 Task: Establish relationship between franchise and franchisee object.
Action: Mouse moved to (1065, 93)
Screenshot: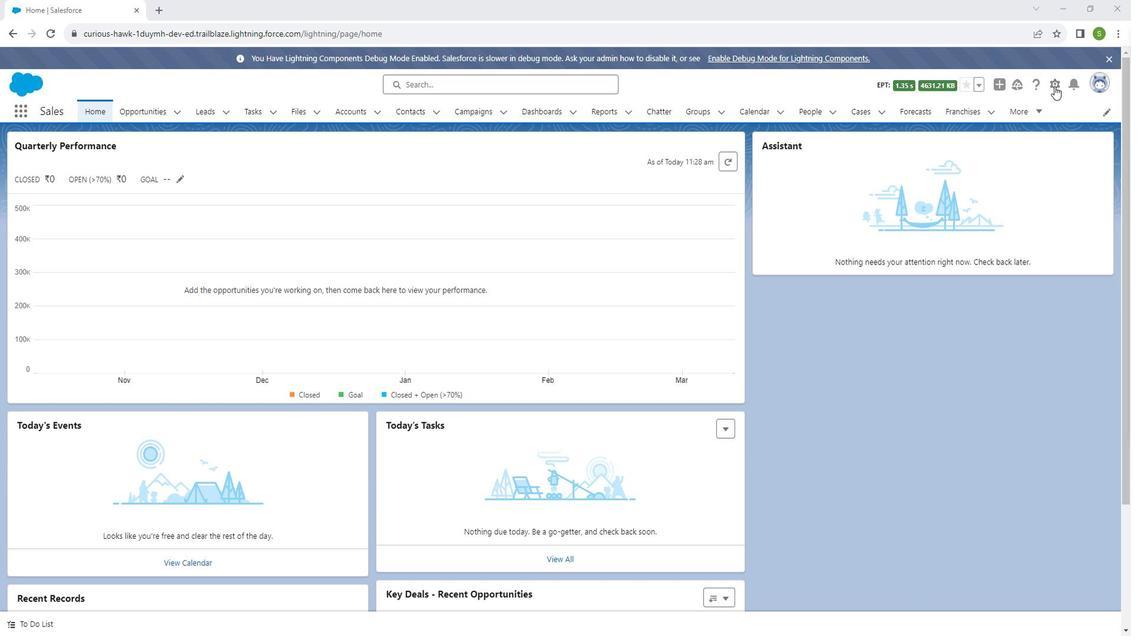 
Action: Mouse pressed left at (1065, 93)
Screenshot: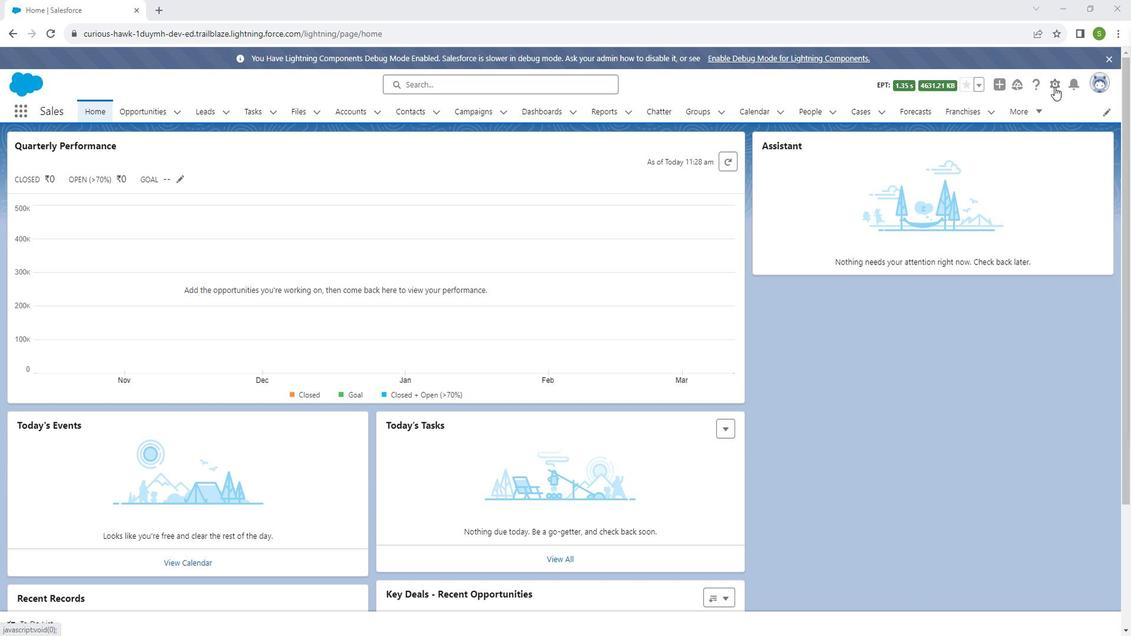 
Action: Mouse moved to (1026, 126)
Screenshot: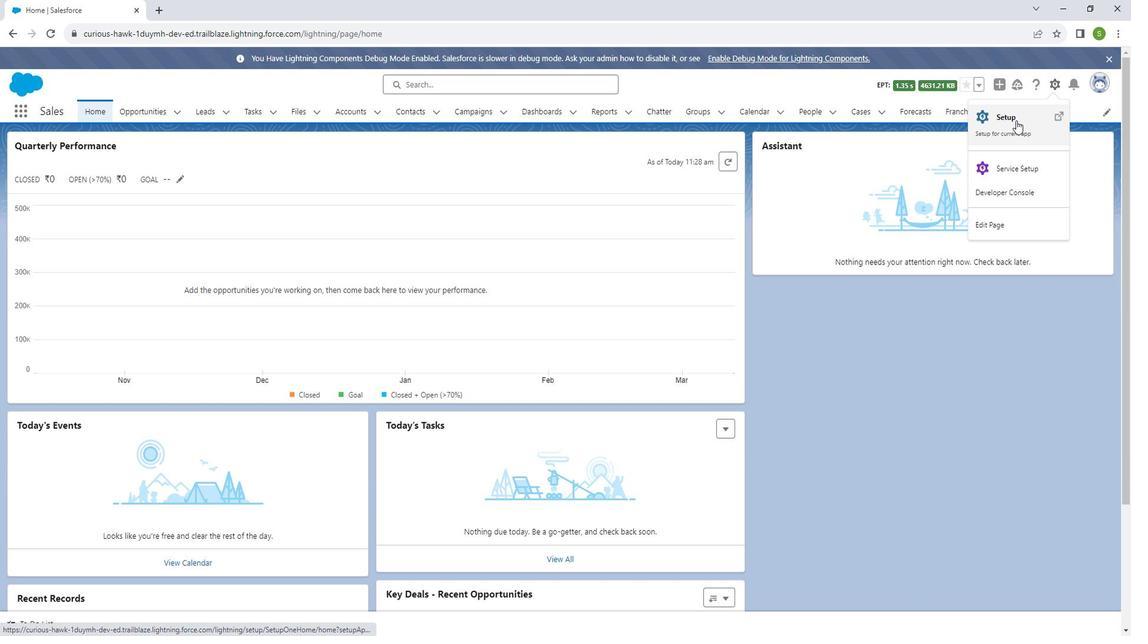 
Action: Mouse pressed left at (1026, 126)
Screenshot: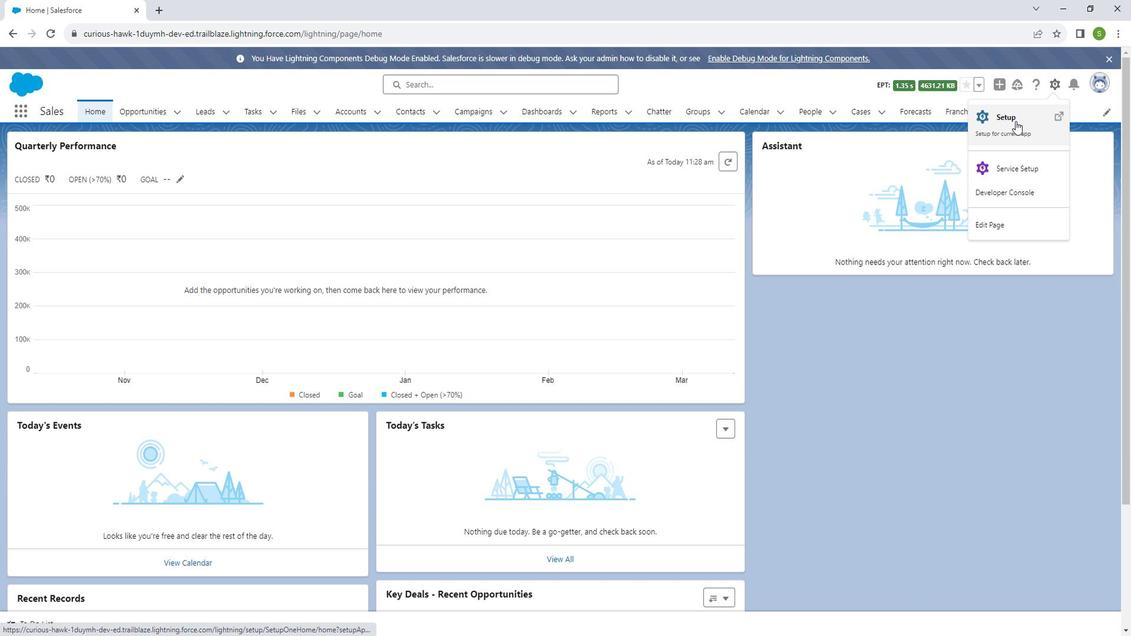 
Action: Mouse moved to (172, 115)
Screenshot: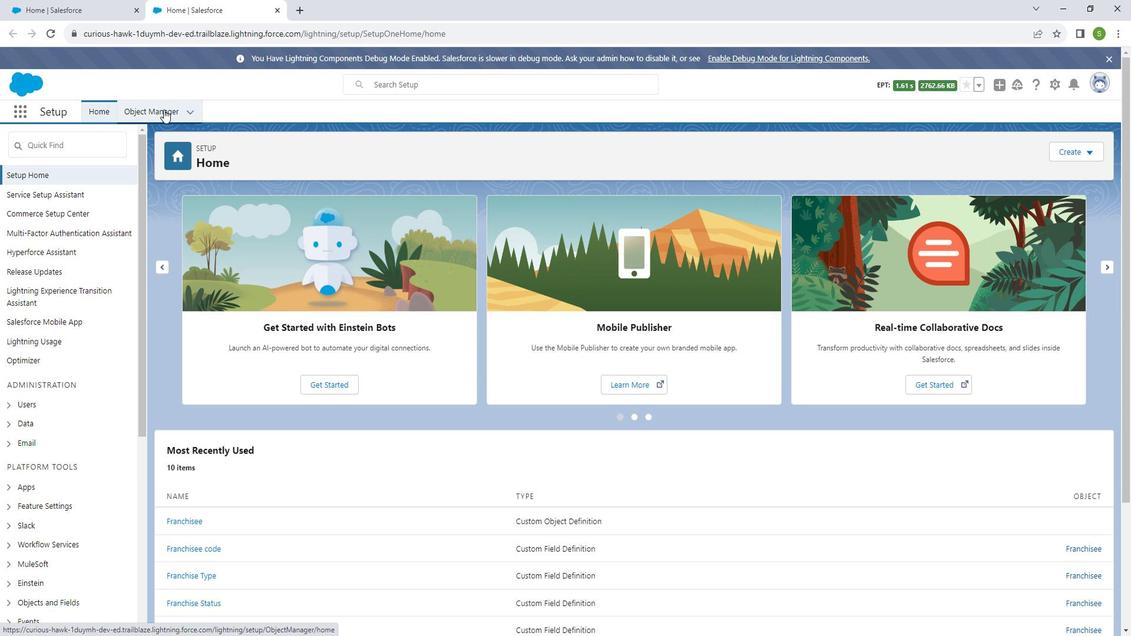 
Action: Mouse pressed left at (172, 115)
Screenshot: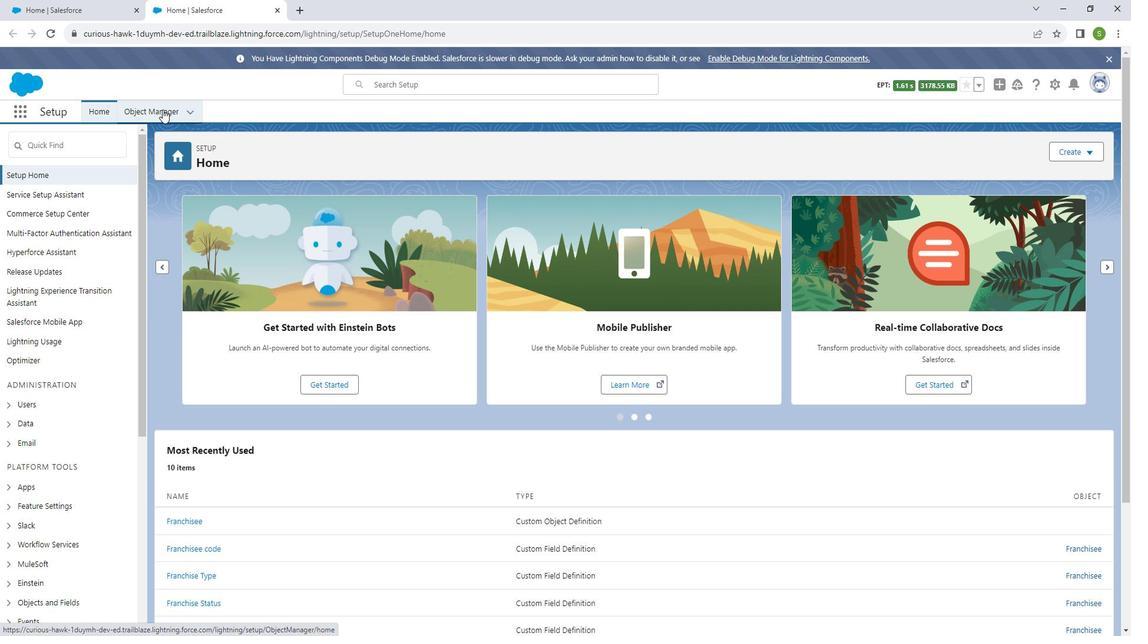 
Action: Mouse moved to (934, 159)
Screenshot: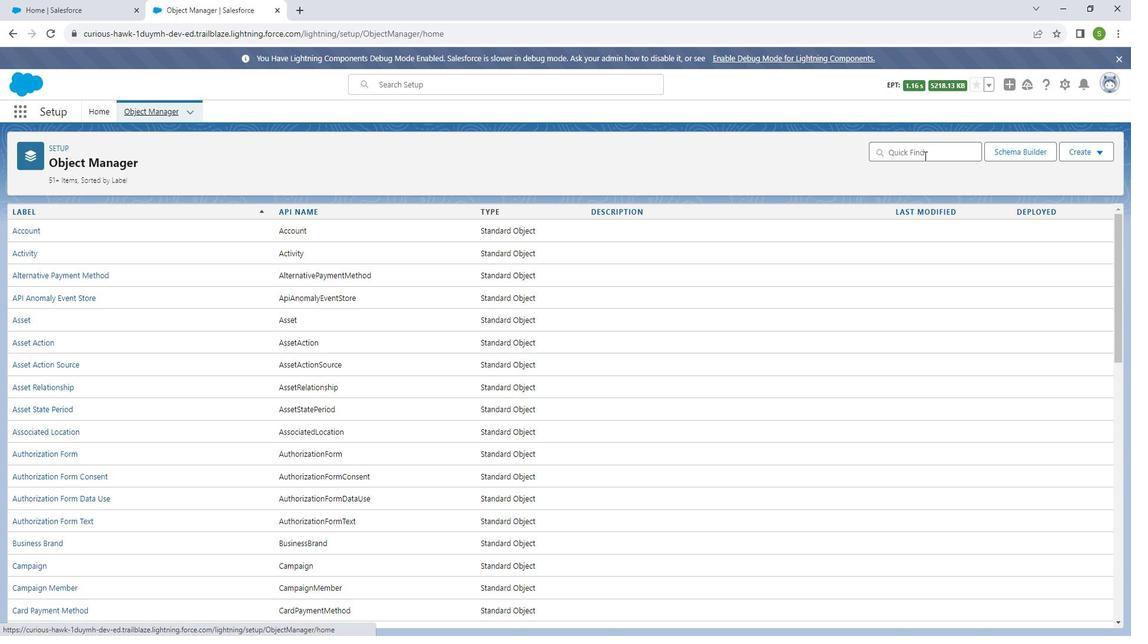 
Action: Mouse pressed left at (934, 159)
Screenshot: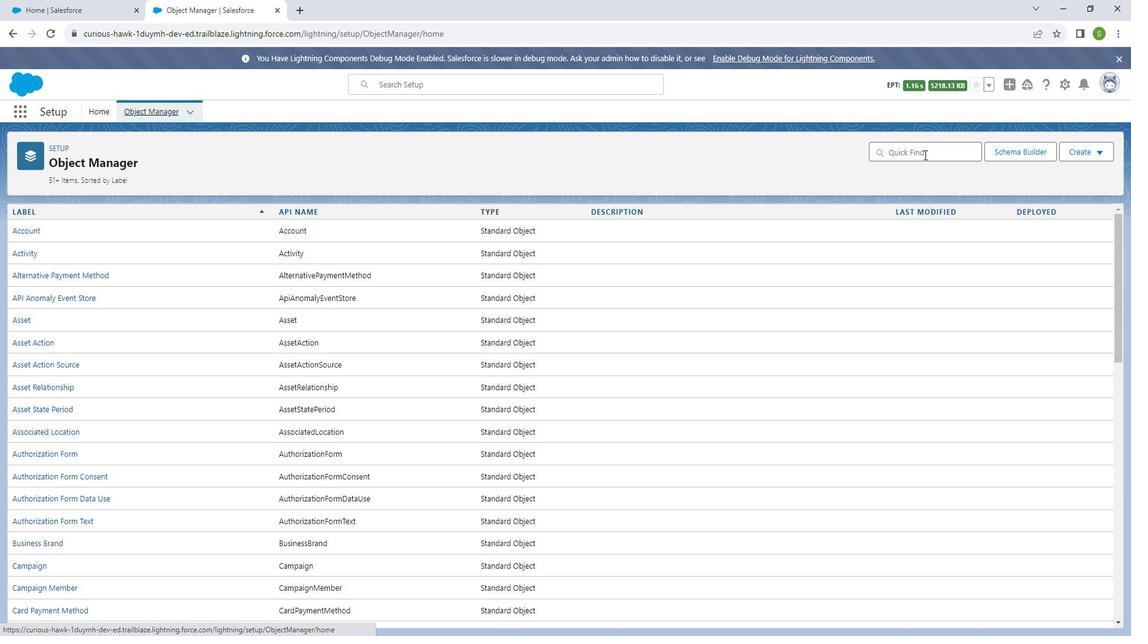 
Action: Mouse moved to (823, 193)
Screenshot: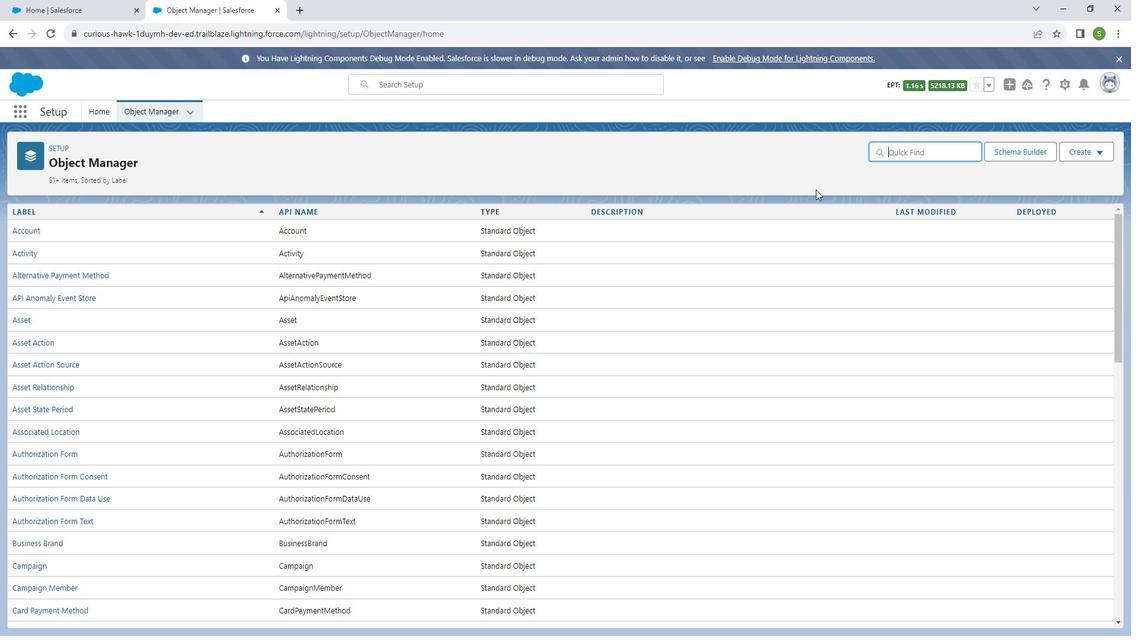 
Action: Key pressed f
Screenshot: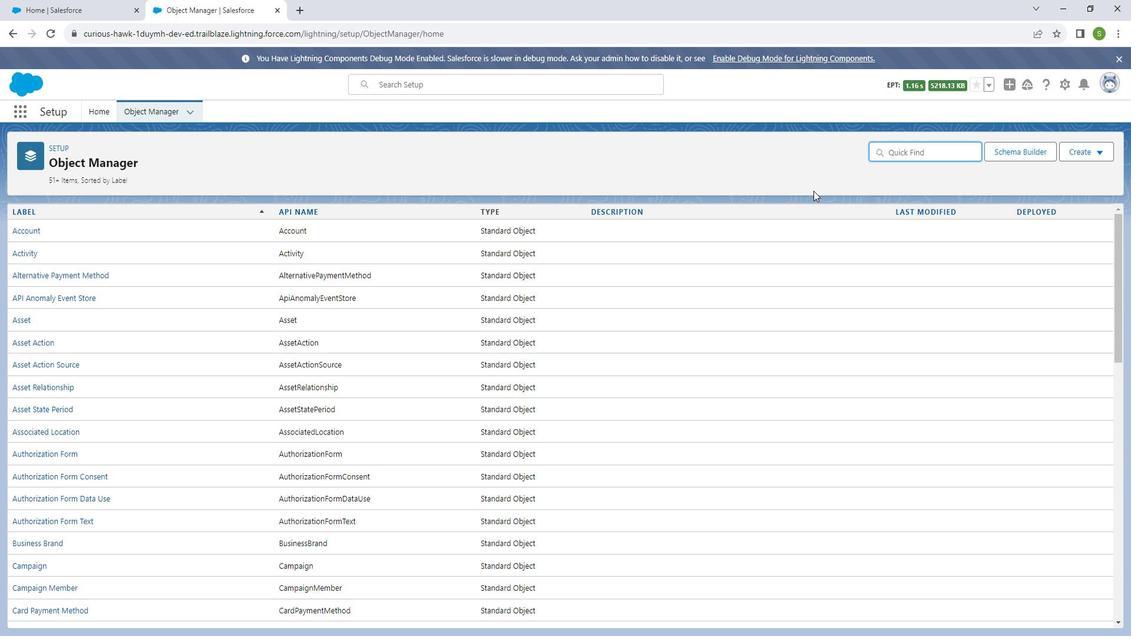 
Action: Mouse moved to (823, 194)
Screenshot: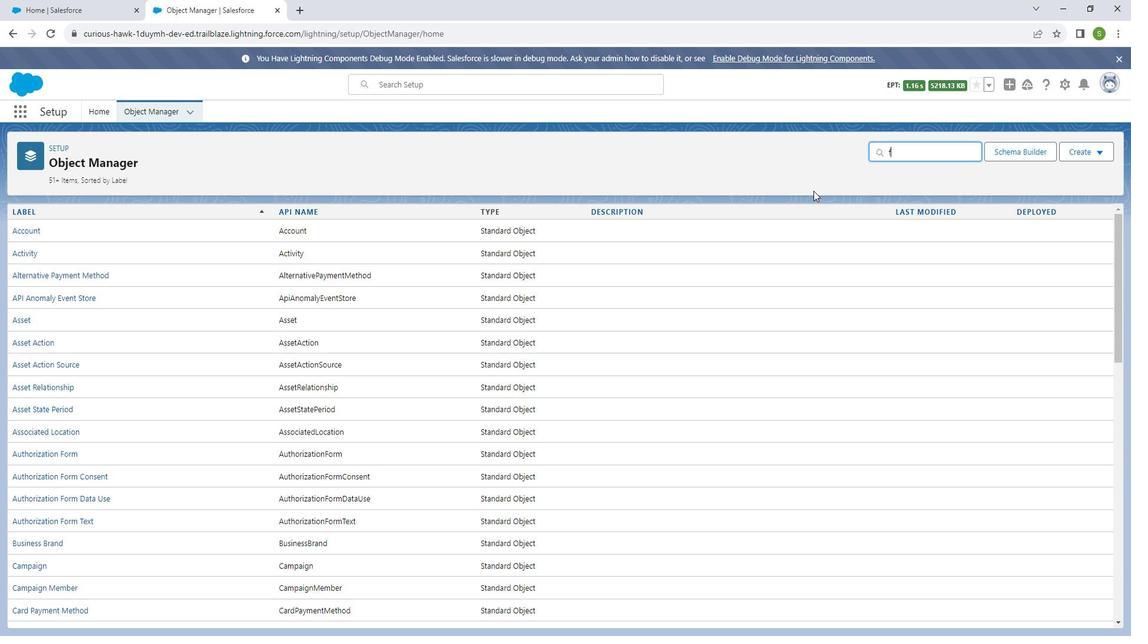 
Action: Key pressed ranchisee
Screenshot: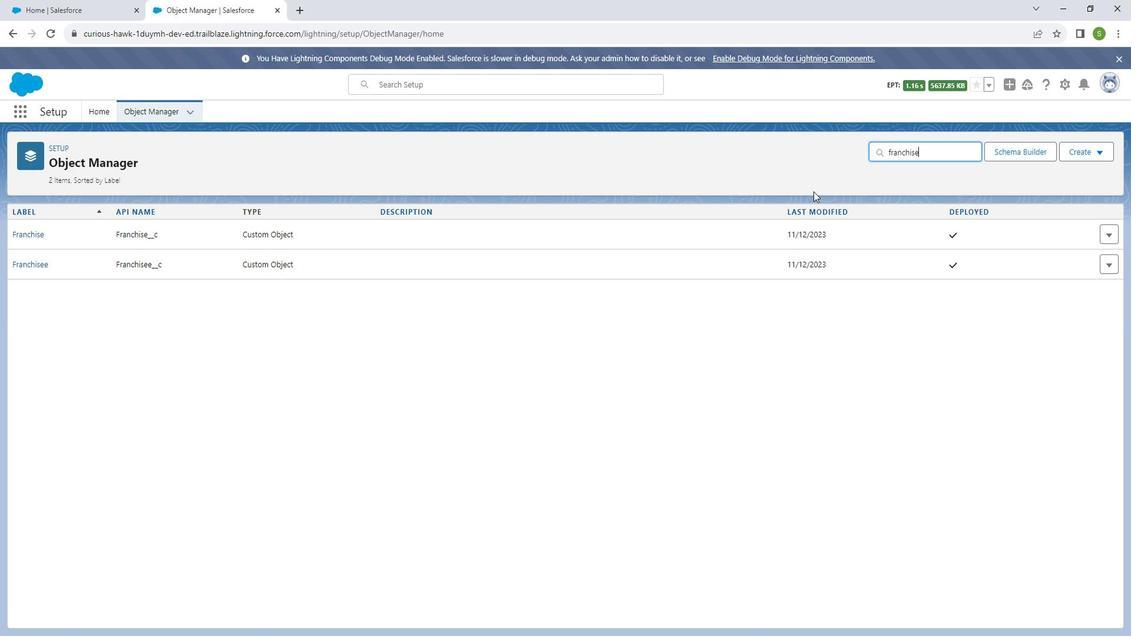 
Action: Mouse moved to (36, 232)
Screenshot: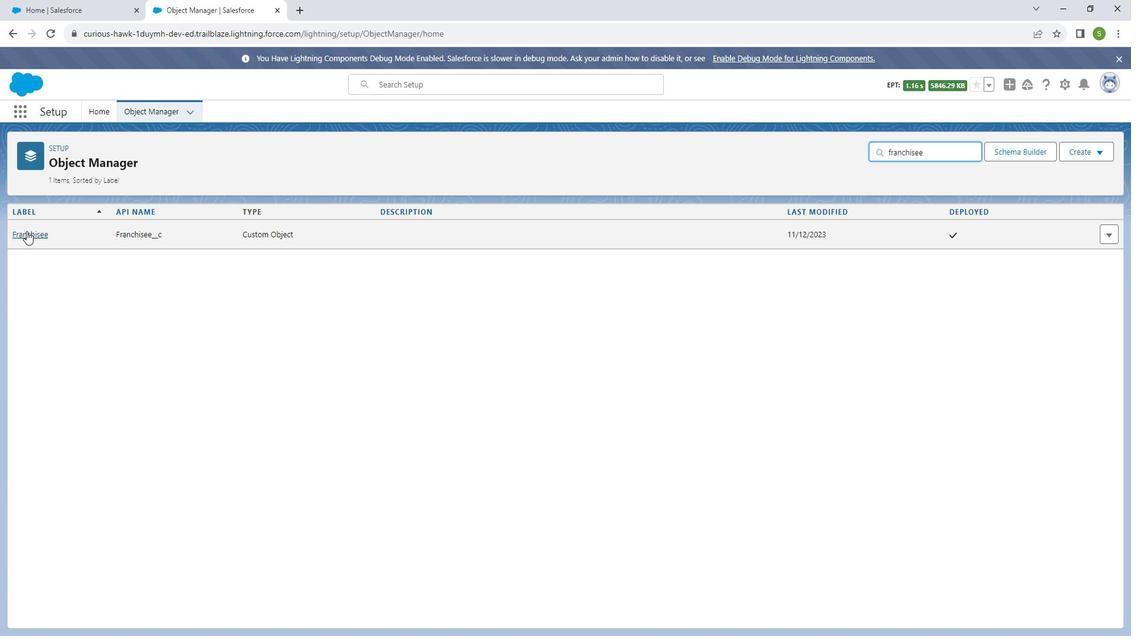 
Action: Mouse pressed left at (36, 232)
Screenshot: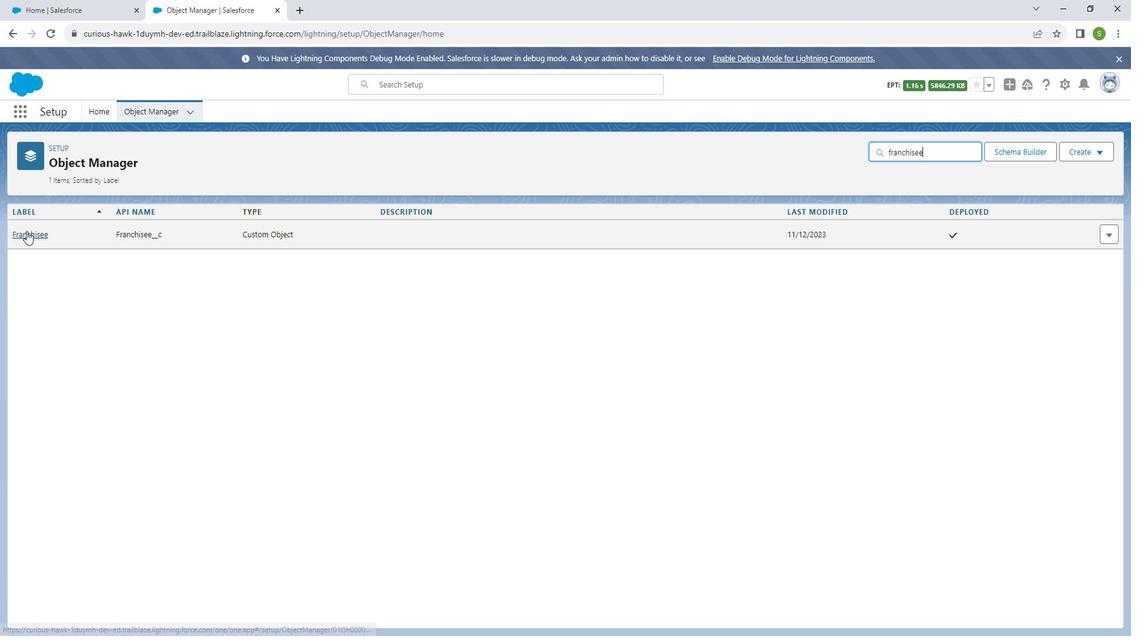 
Action: Mouse moved to (83, 235)
Screenshot: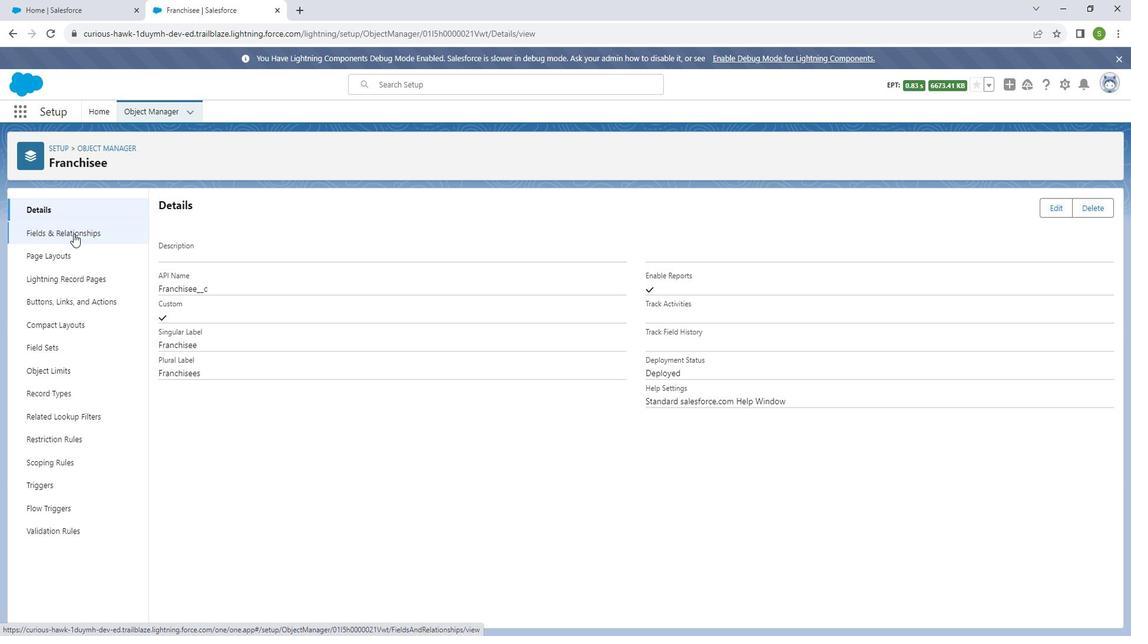 
Action: Mouse pressed left at (83, 235)
Screenshot: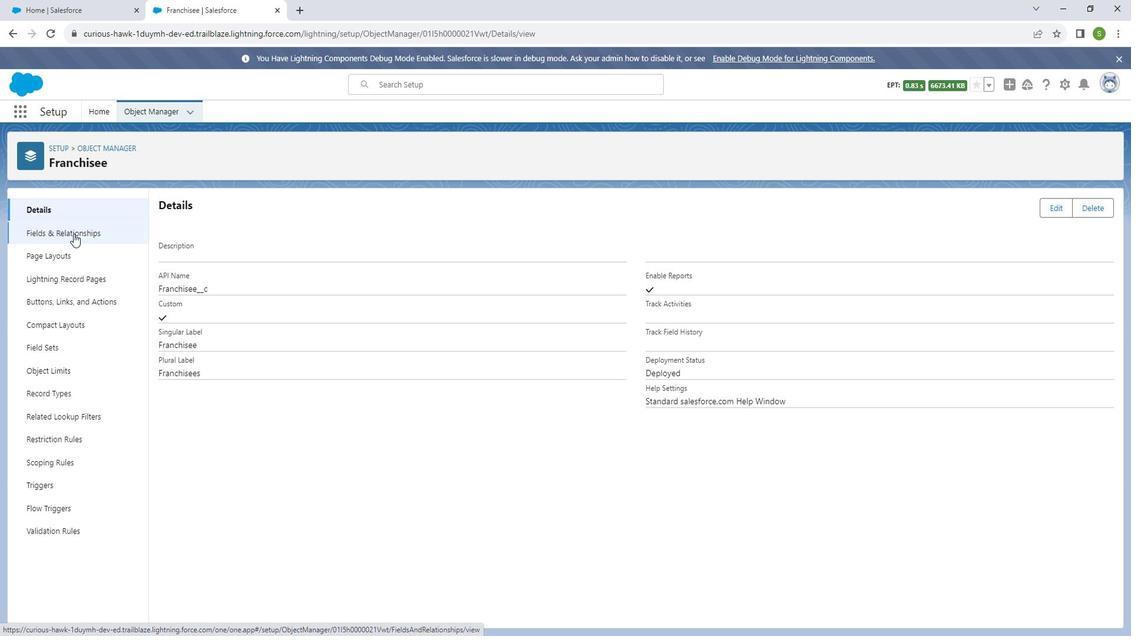 
Action: Mouse moved to (867, 212)
Screenshot: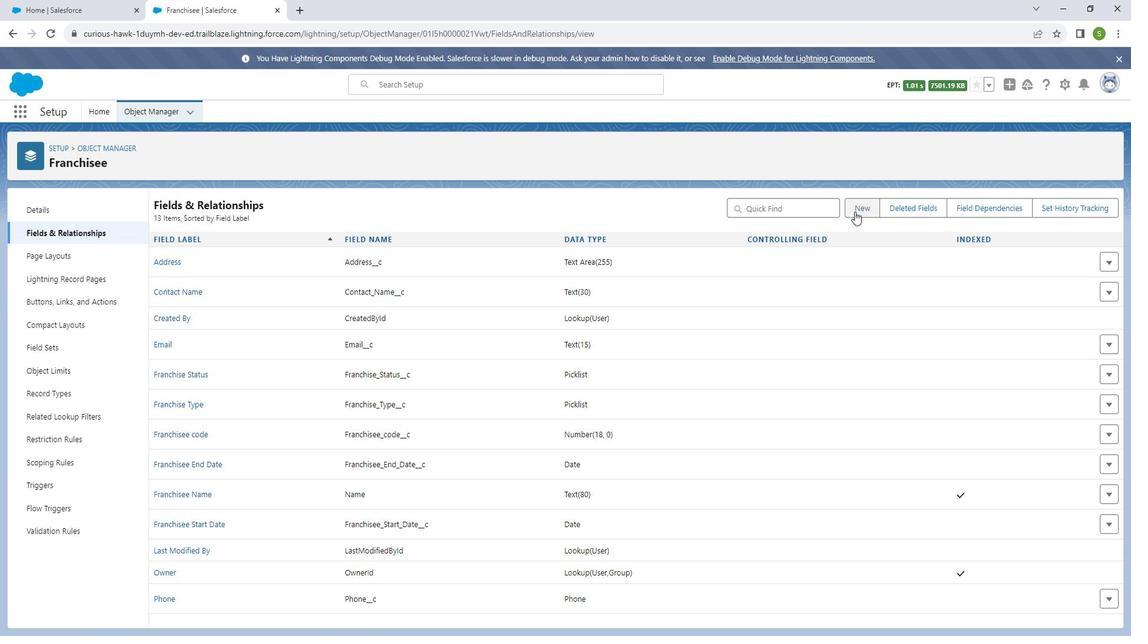 
Action: Mouse pressed left at (867, 212)
Screenshot: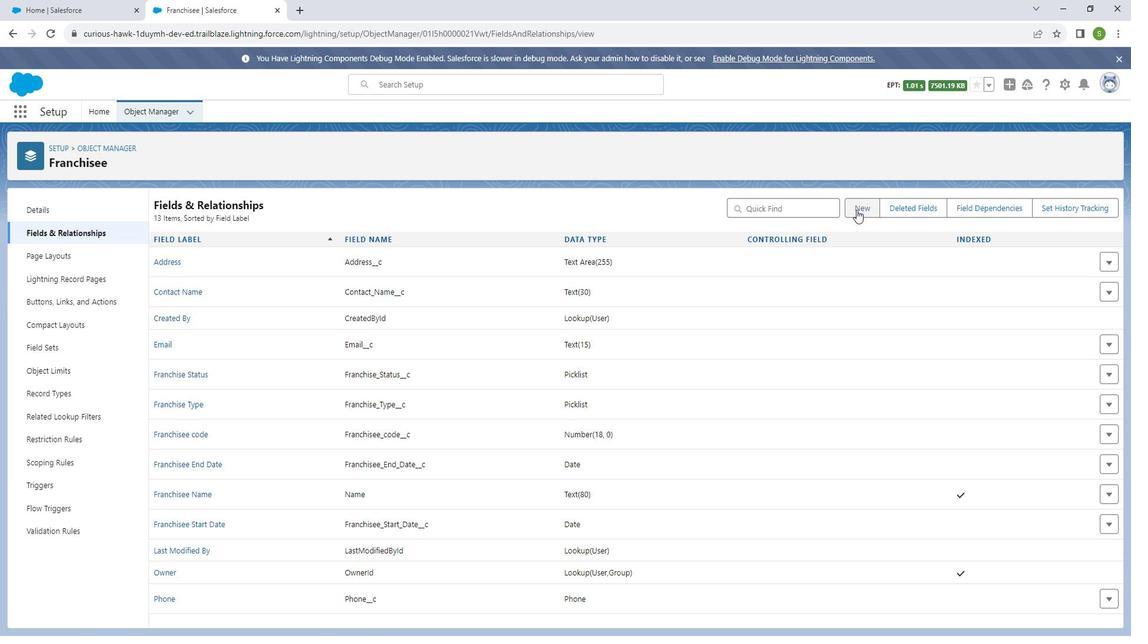 
Action: Mouse moved to (214, 423)
Screenshot: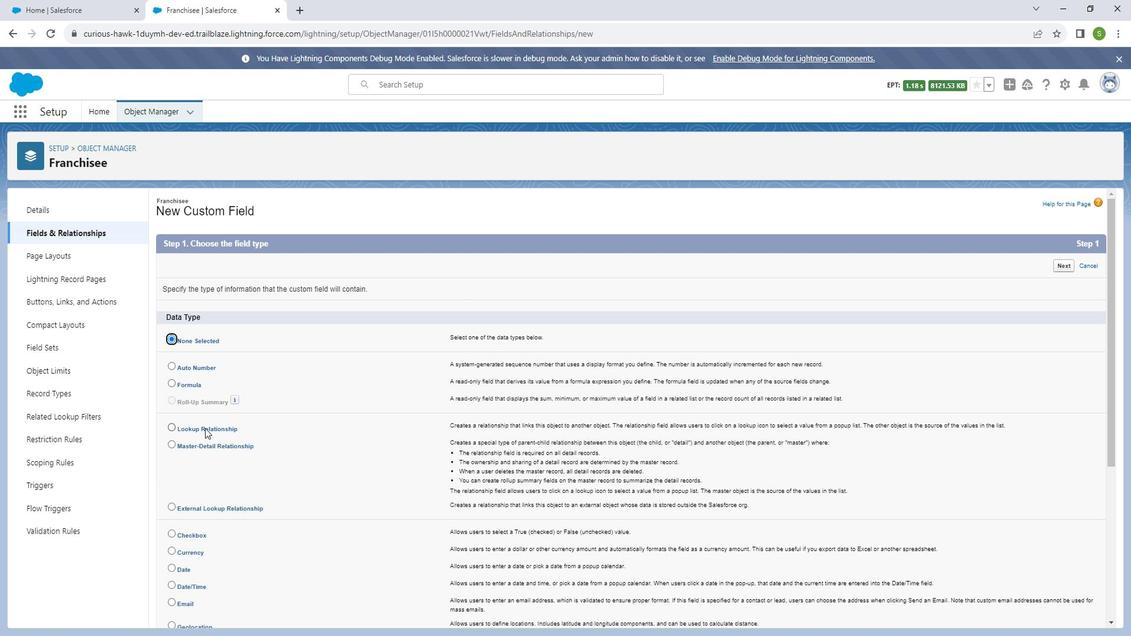 
Action: Mouse pressed left at (214, 423)
Screenshot: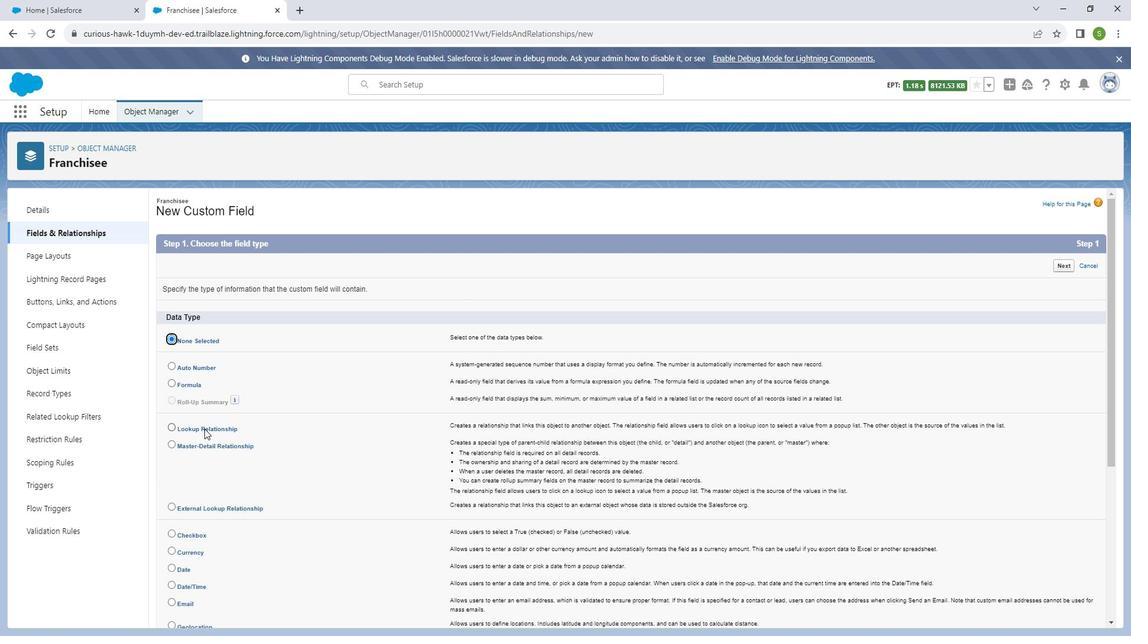 
Action: Mouse moved to (1075, 262)
Screenshot: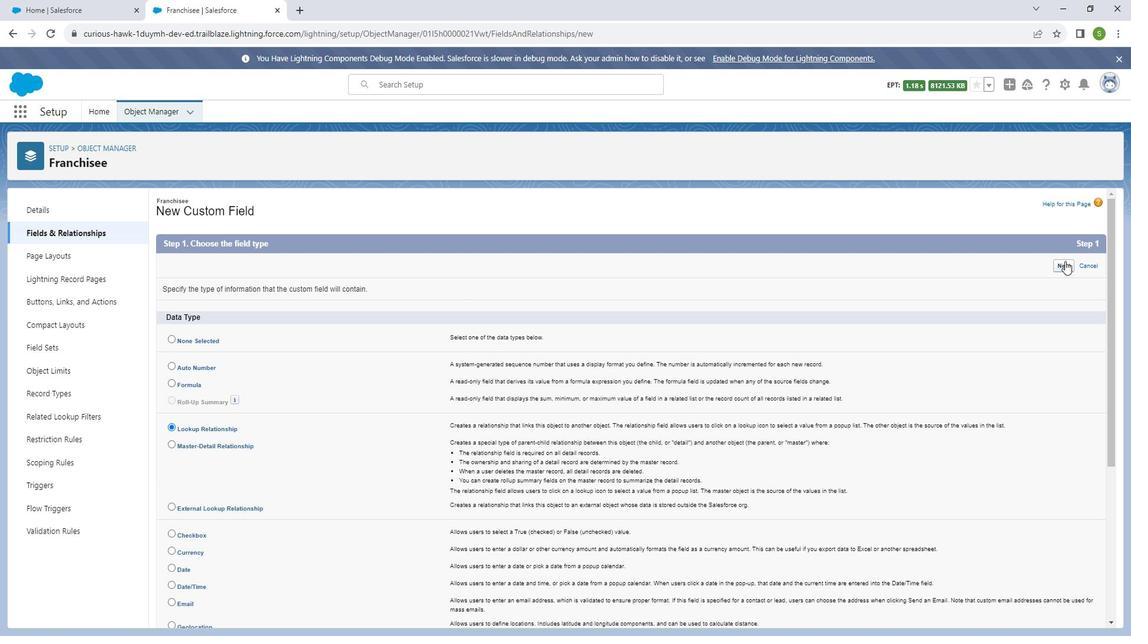 
Action: Mouse pressed left at (1075, 262)
Screenshot: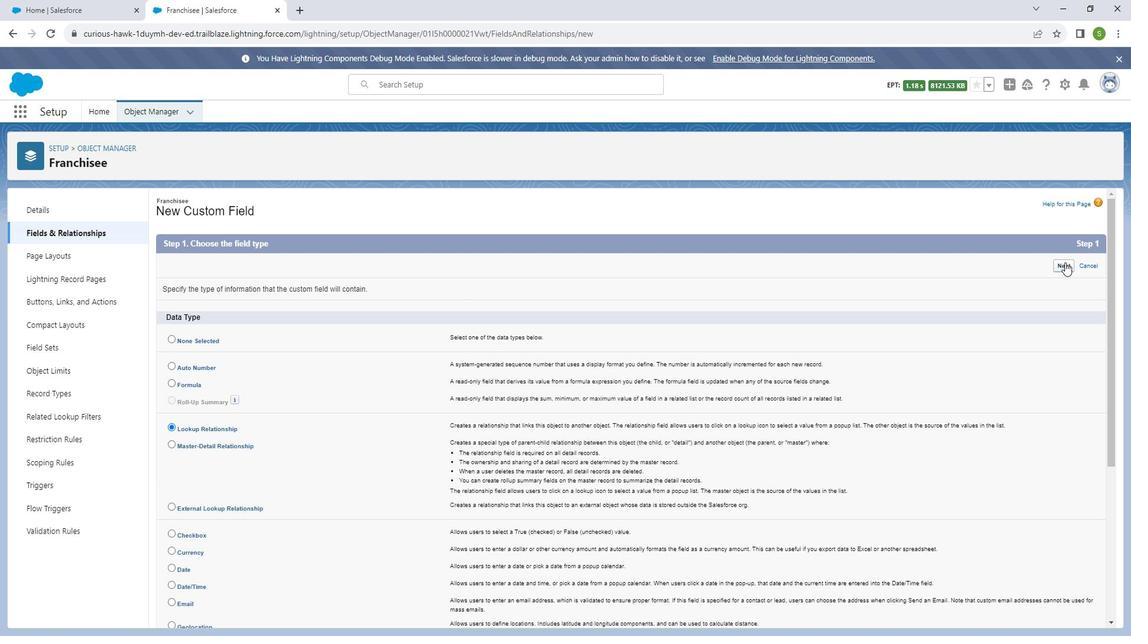 
Action: Mouse moved to (480, 308)
Screenshot: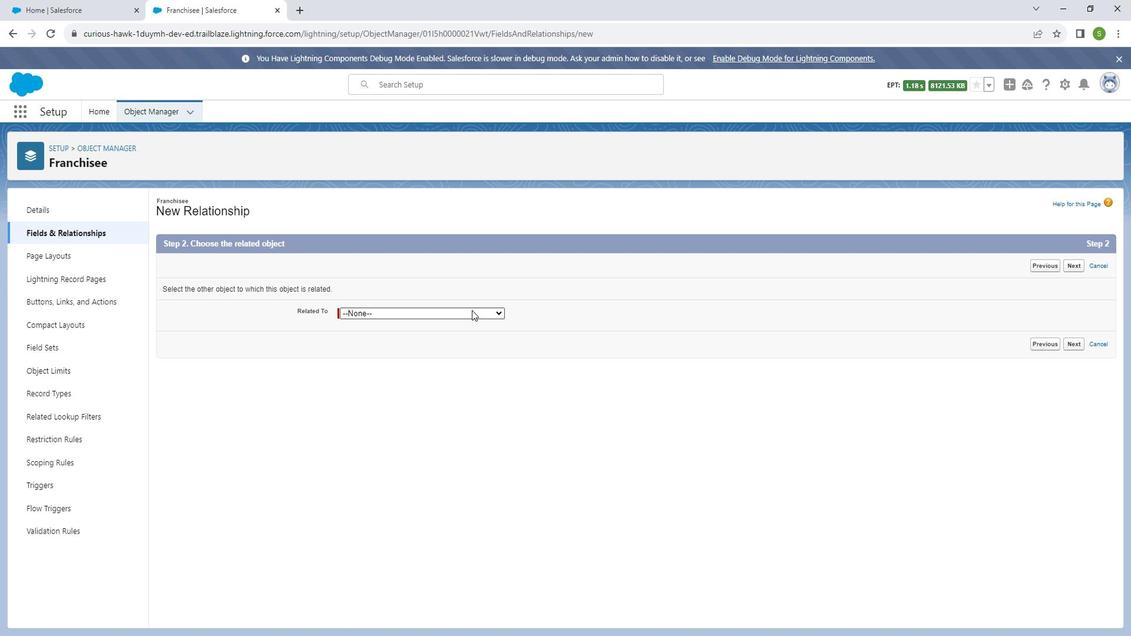 
Action: Mouse pressed left at (480, 308)
Screenshot: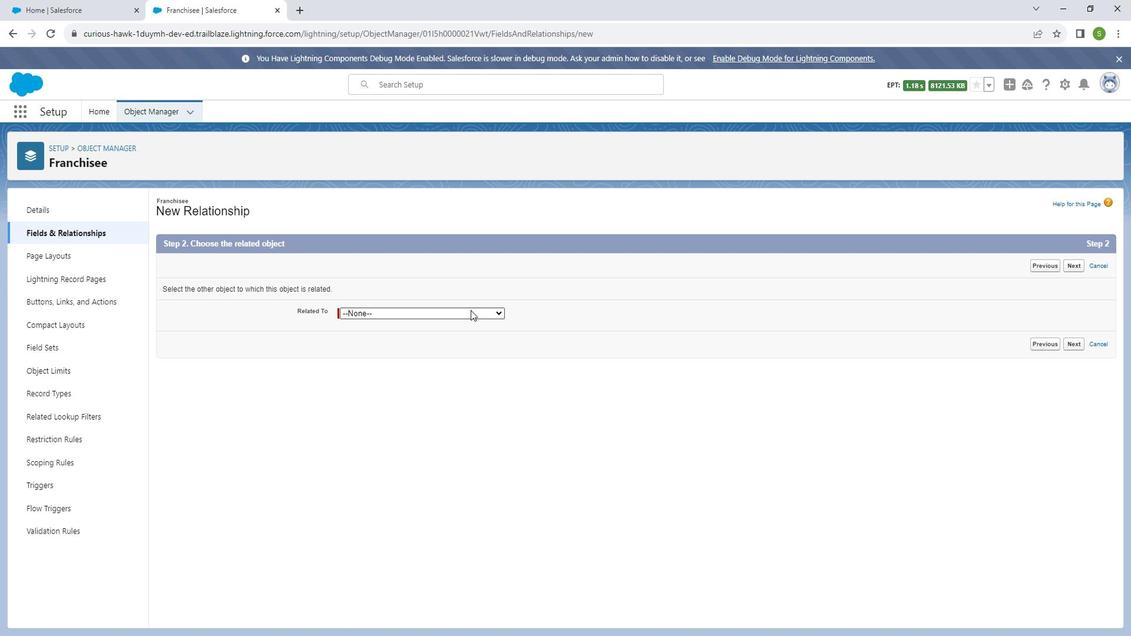 
Action: Mouse moved to (423, 495)
Screenshot: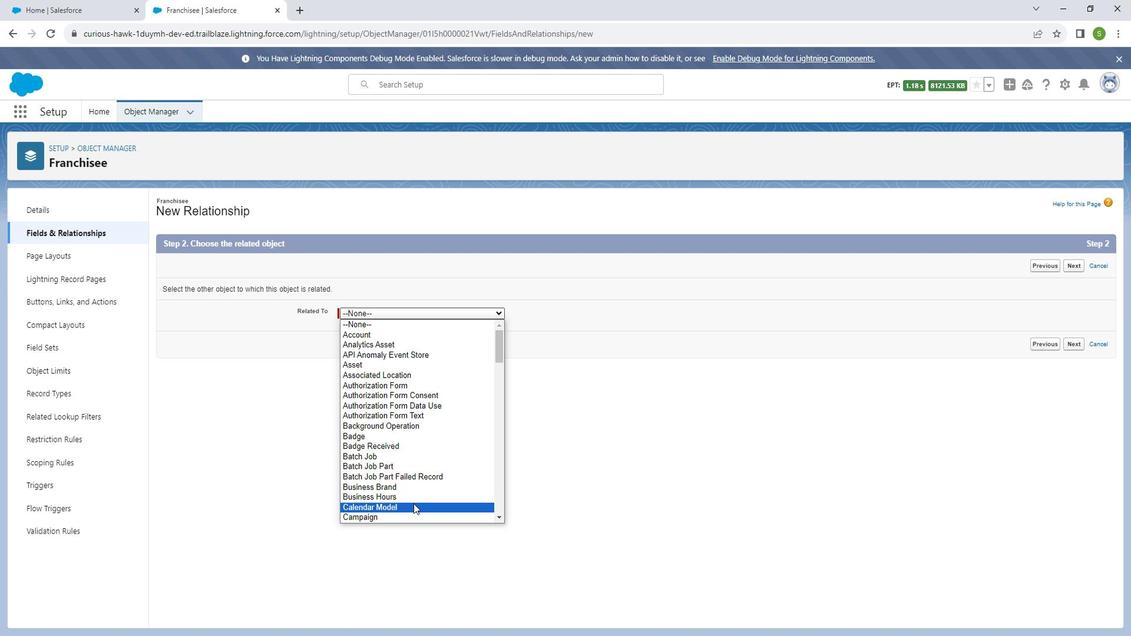 
Action: Mouse scrolled (423, 494) with delta (0, 0)
Screenshot: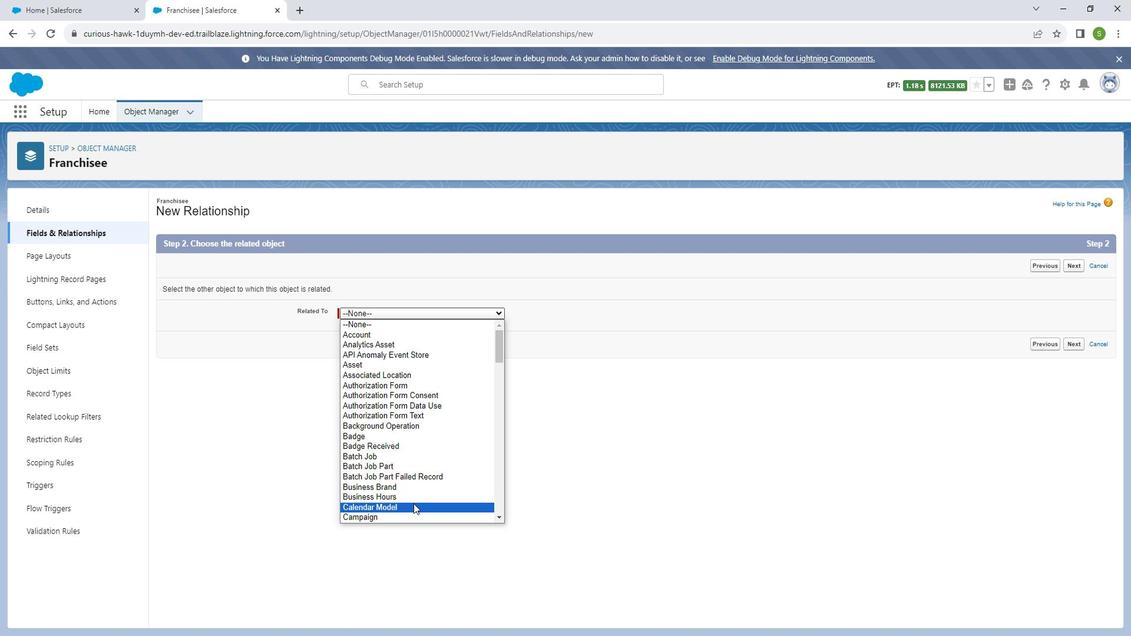 
Action: Mouse moved to (416, 470)
Screenshot: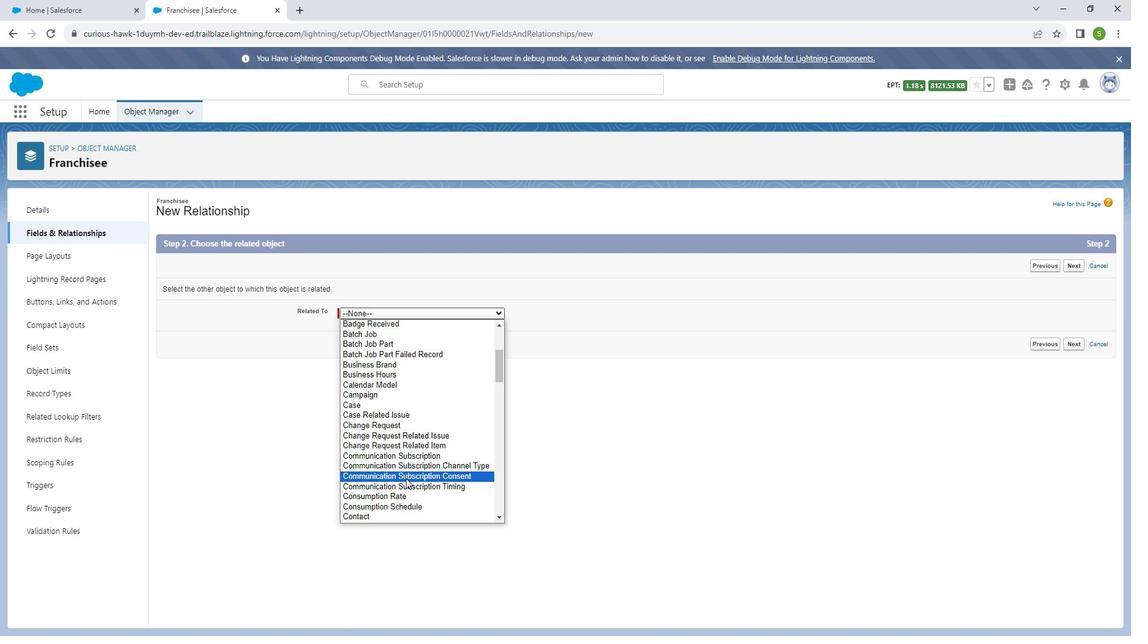 
Action: Mouse scrolled (416, 470) with delta (0, 0)
Screenshot: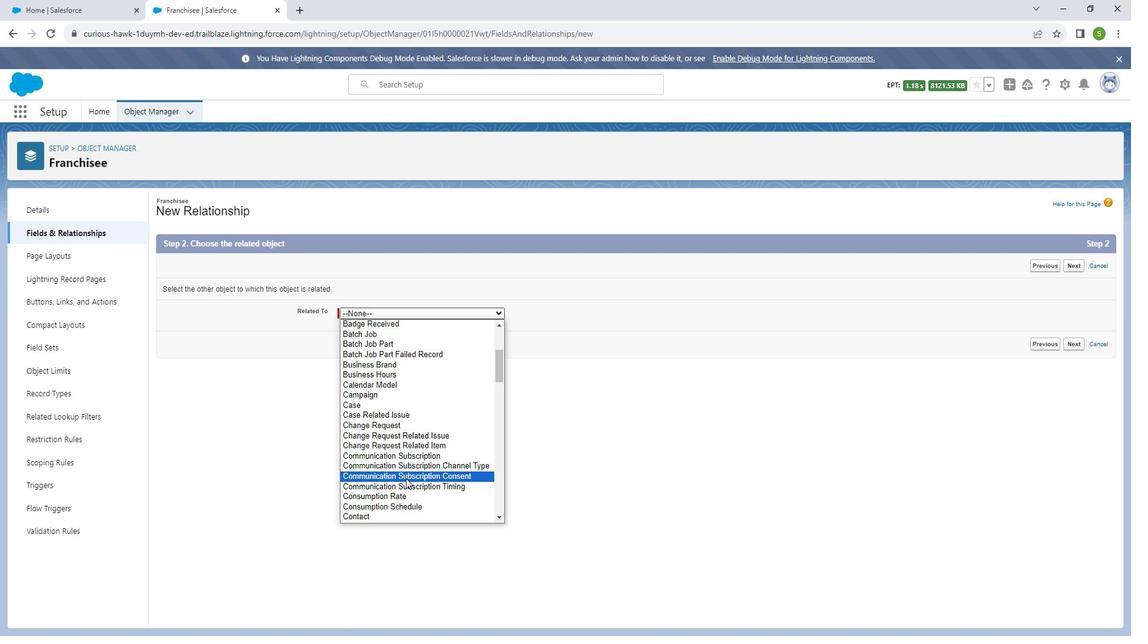 
Action: Mouse moved to (407, 462)
Screenshot: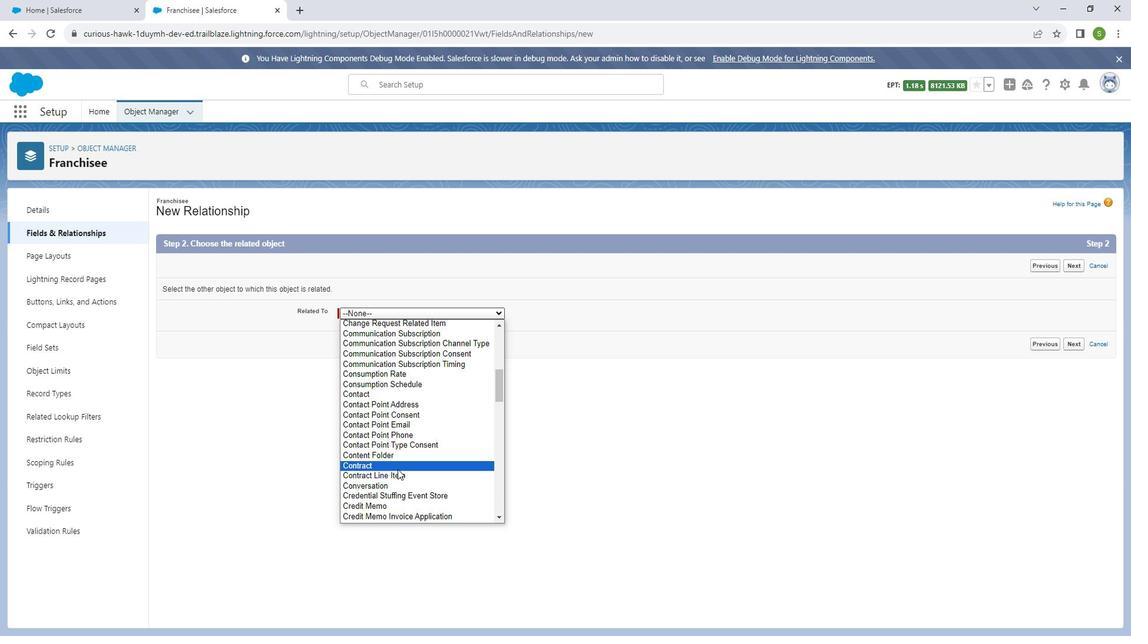 
Action: Mouse scrolled (407, 462) with delta (0, 0)
Screenshot: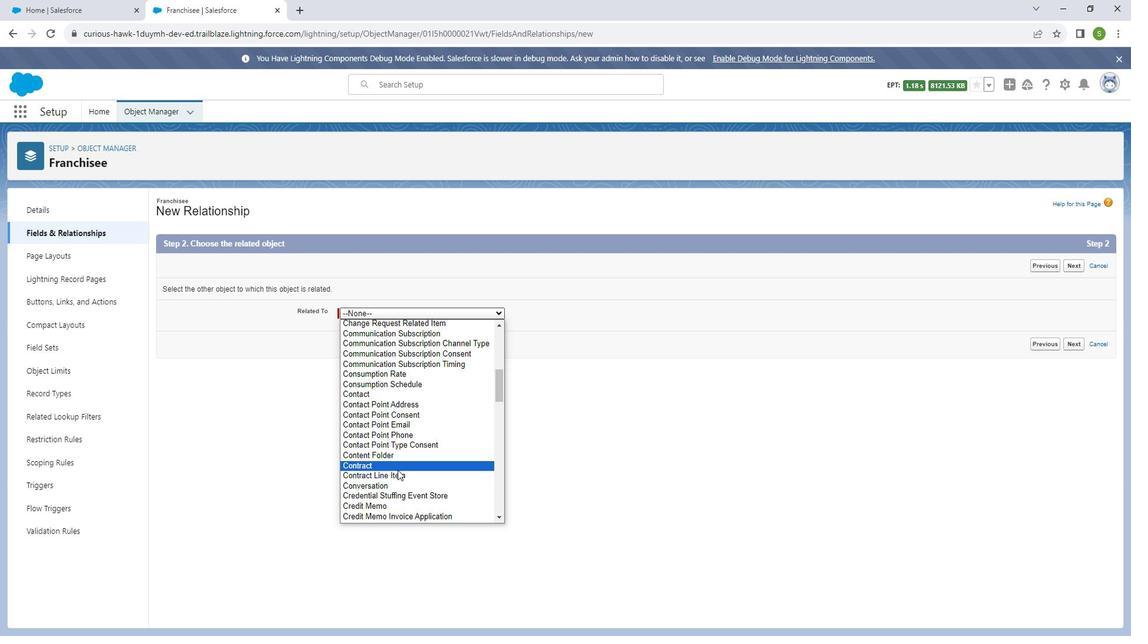 
Action: Mouse moved to (388, 466)
Screenshot: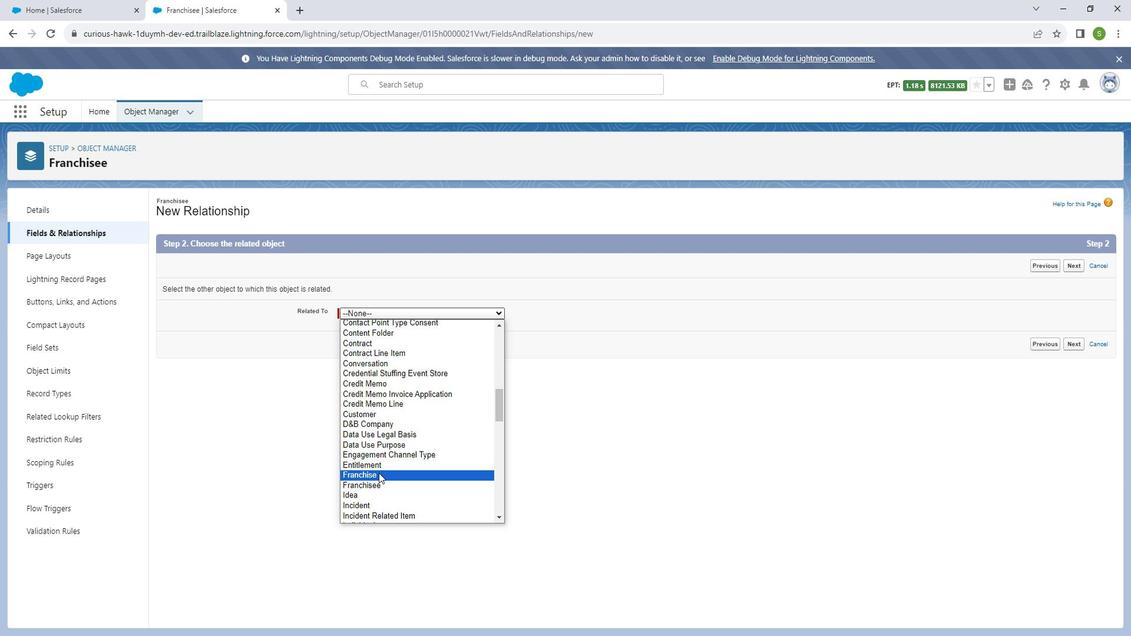 
Action: Mouse pressed left at (388, 466)
Screenshot: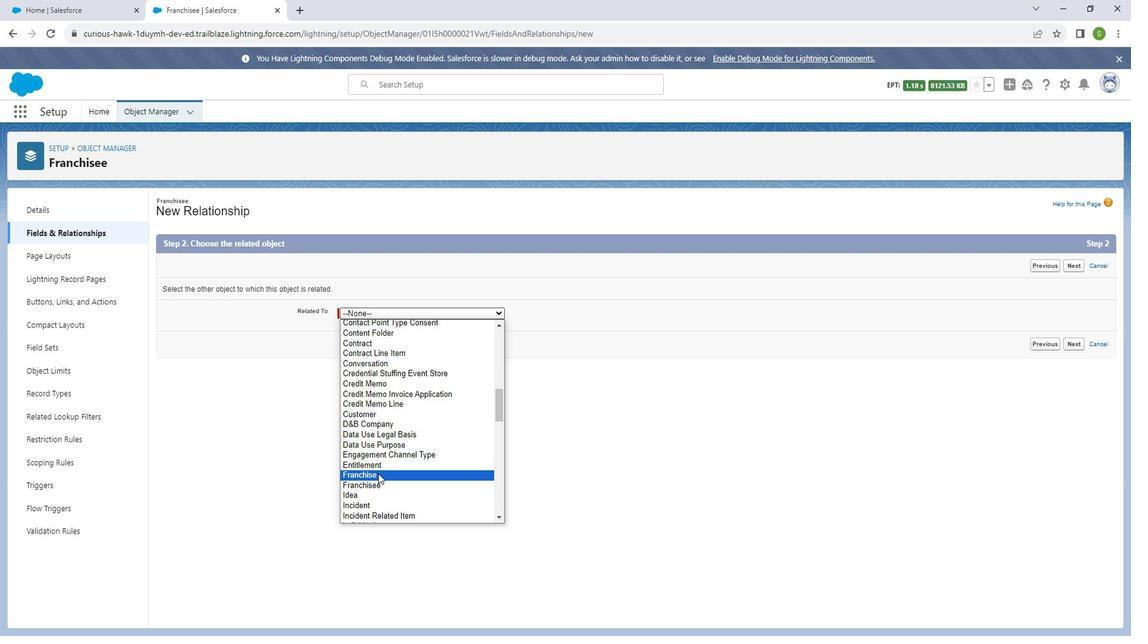 
Action: Mouse moved to (1082, 267)
Screenshot: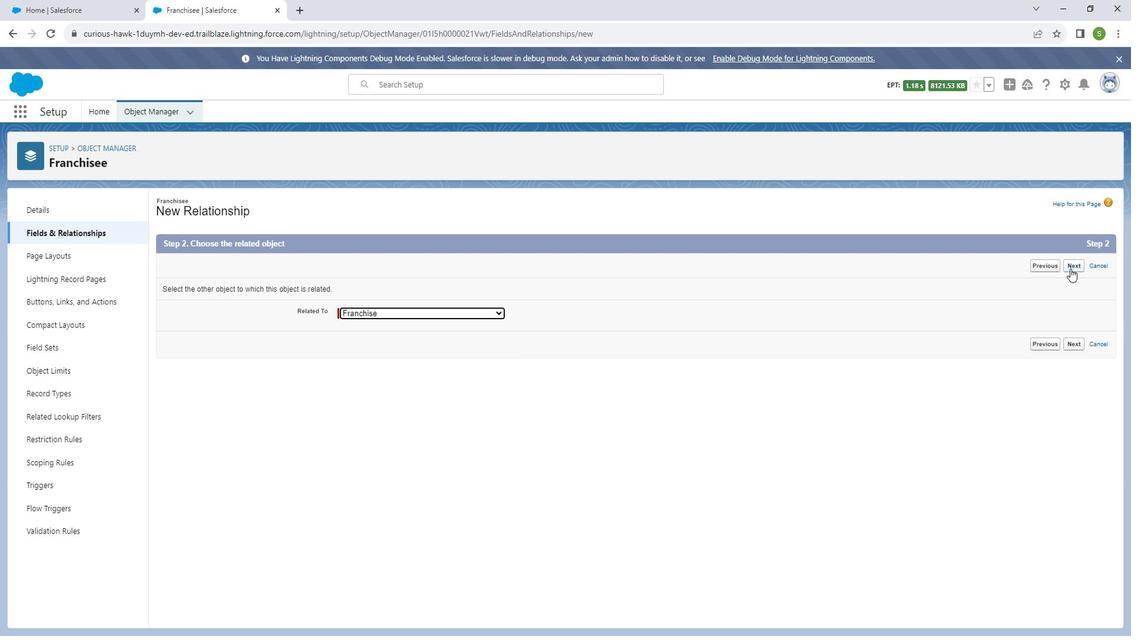 
Action: Mouse pressed left at (1082, 267)
Screenshot: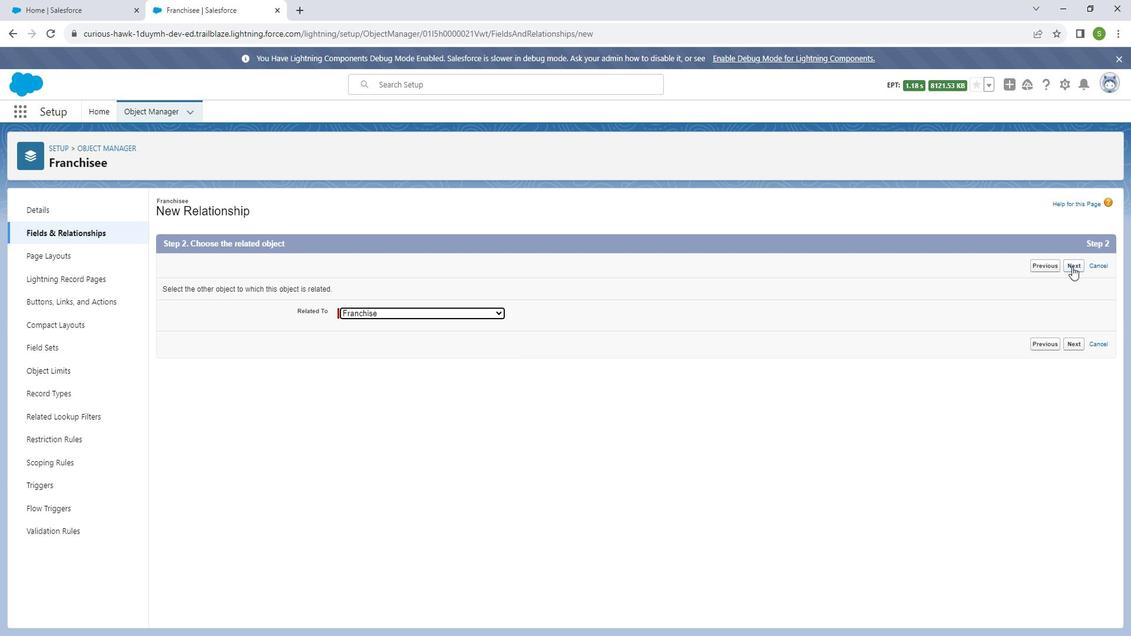 
Action: Mouse moved to (404, 316)
Screenshot: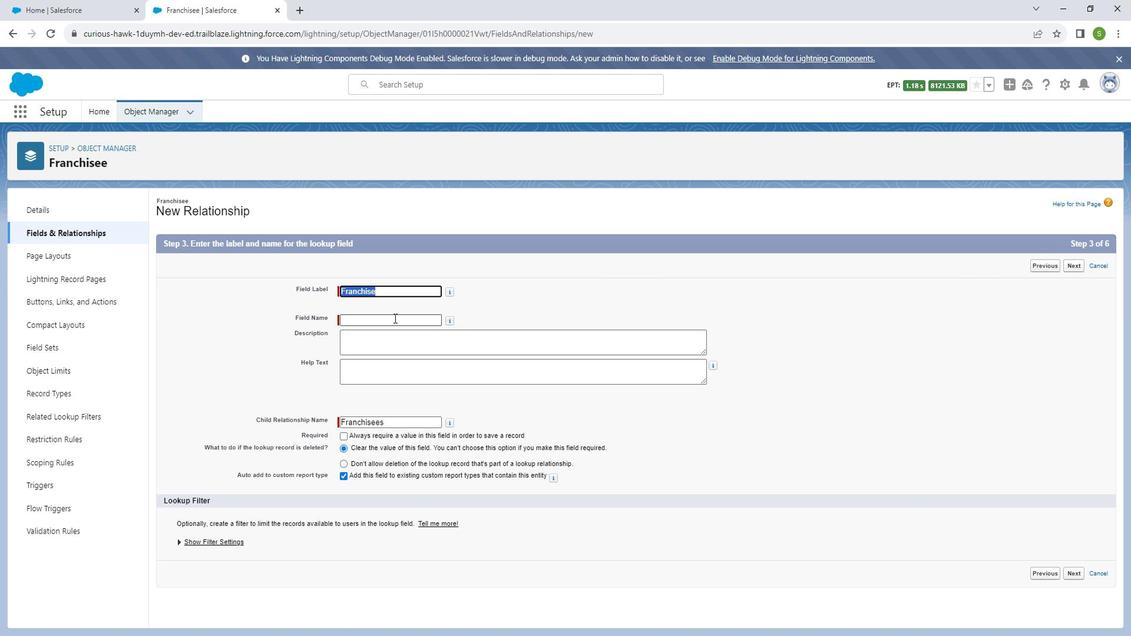 
Action: Mouse pressed left at (404, 316)
Screenshot: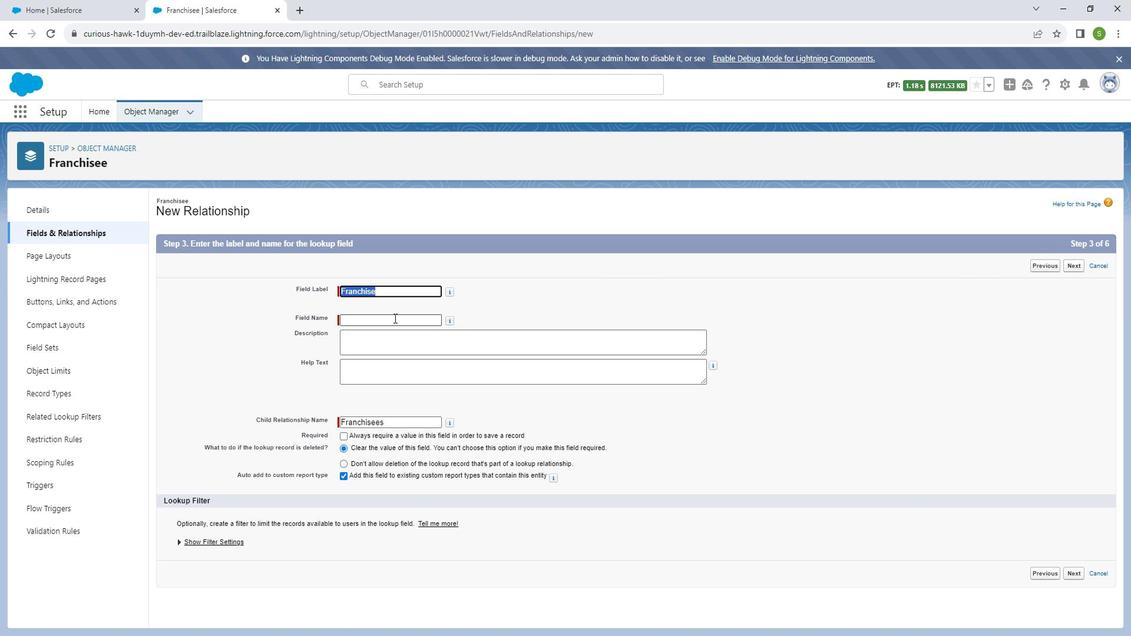 
Action: Mouse moved to (393, 338)
Screenshot: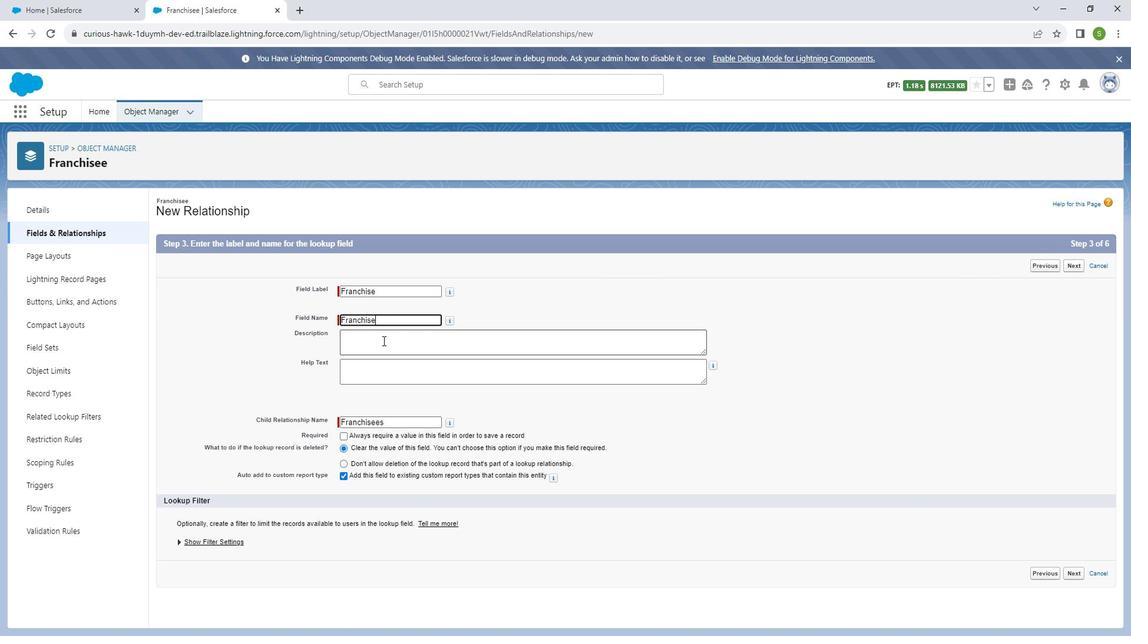 
Action: Mouse pressed left at (393, 338)
Screenshot: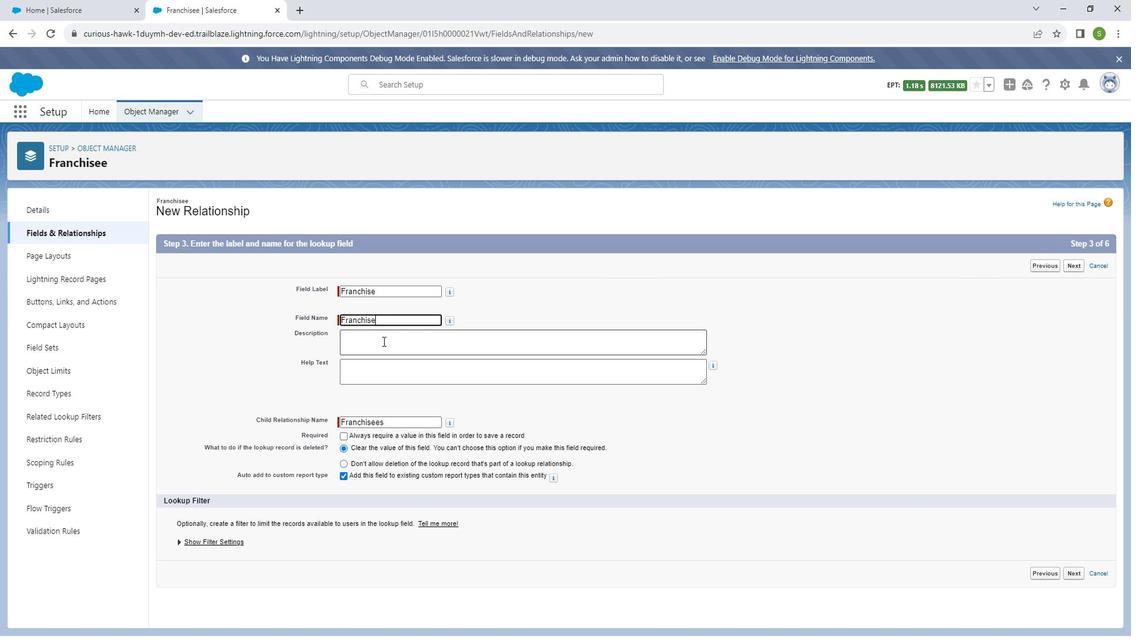 
Action: Key pressed <Key.shift_r>This<Key.space>object<Key.space>represent<Key.space>individual<Key.space>franchise<Key.space>entities<Key.space>within<Key.space>the<Key.space>organisation.<Key.space><Key.shift_r>Each<Key.space>record<Key.space>corresponds<Key.space>to<Key.space>a<Key.space>specific<Key.space>franchisee<Key.space>and<Key.space>contains<Key.space>relevant<Key.space>information<Key.space>about<Key.space>thier<Key.space>op<Key.backspace><Key.backspace><Key.backspace><Key.backspace><Key.backspace><Key.backspace>eir<Key.space>operation,<Key.space>performance,<Key.space>and<Key.space>relationship<Key.space>with<Key.space>the<Key.space>franchisor.
Screenshot: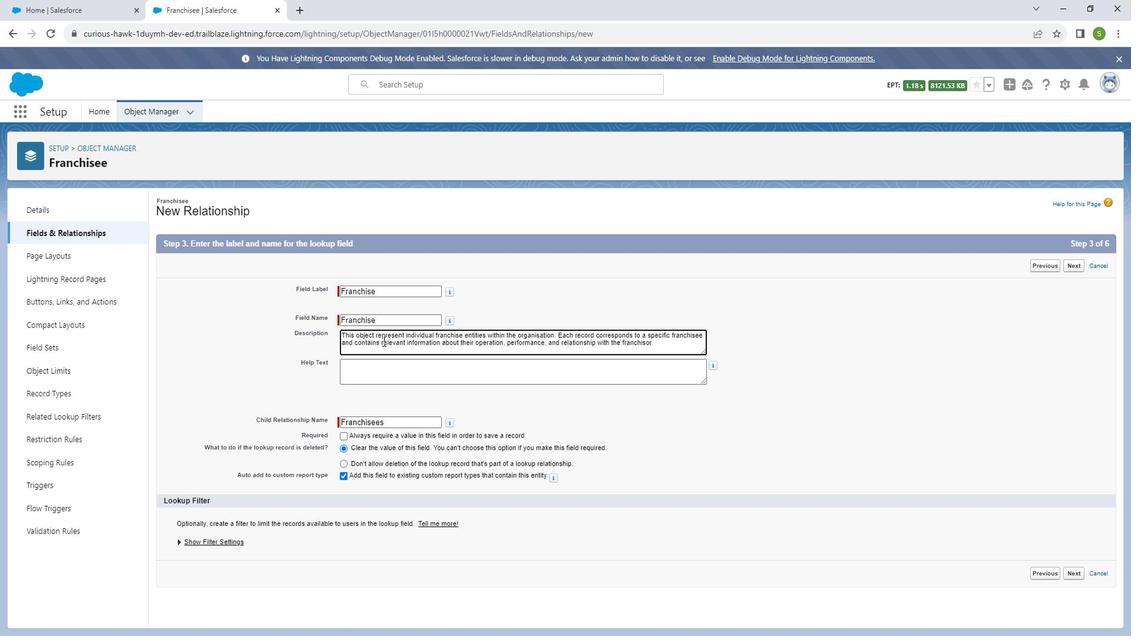 
Action: Mouse moved to (412, 368)
Screenshot: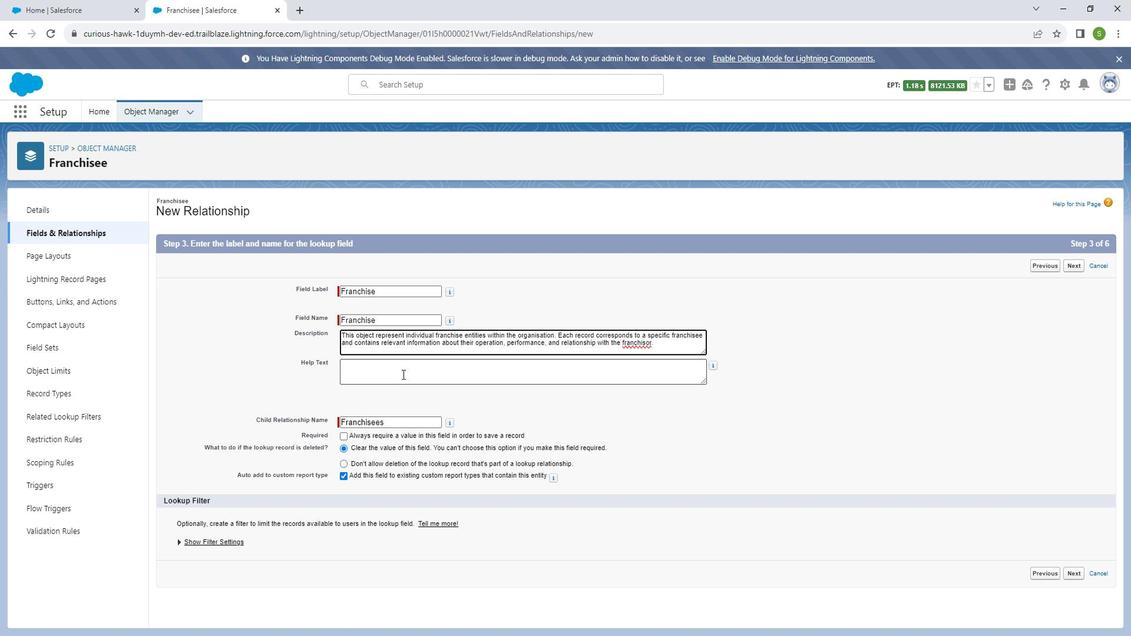
Action: Mouse pressed left at (412, 368)
Screenshot: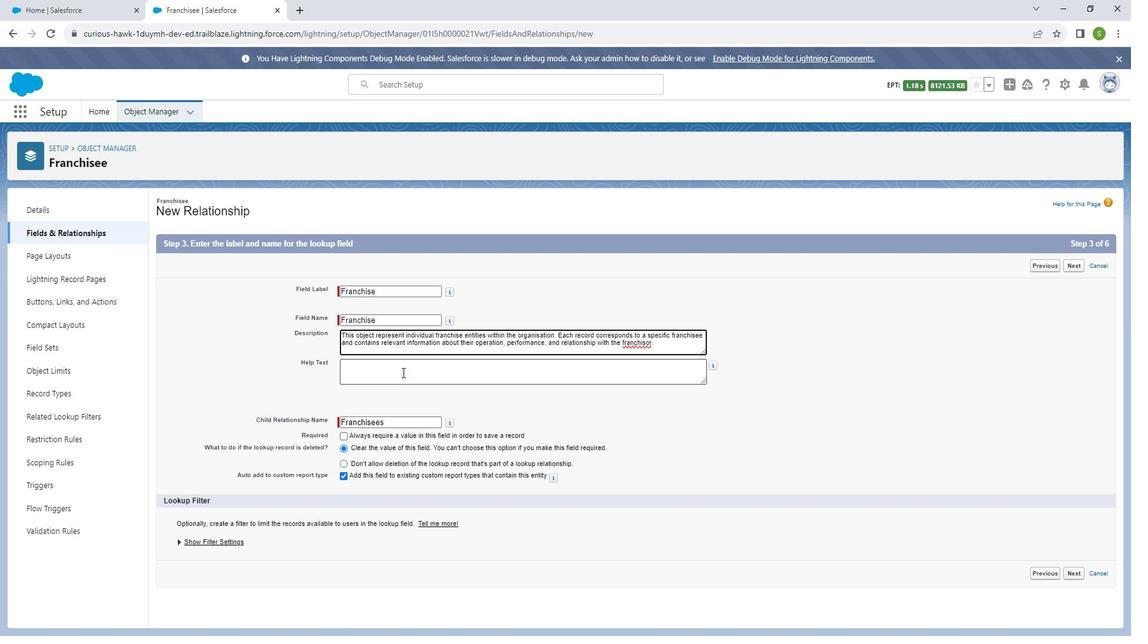 
Action: Key pressed <Key.shift_r>Enter<Key.space>the<Key.space>legal<Key.space>name<Key.space>of<Key.space>the<Key.space><Key.backspace><Key.backspace><Key.backspace><Key.backspace><Key.backspace><Key.backspace>r<Key.space>business<Key.space>name<Key.space>of<Key.space>the<Key.space>franchisee
Screenshot: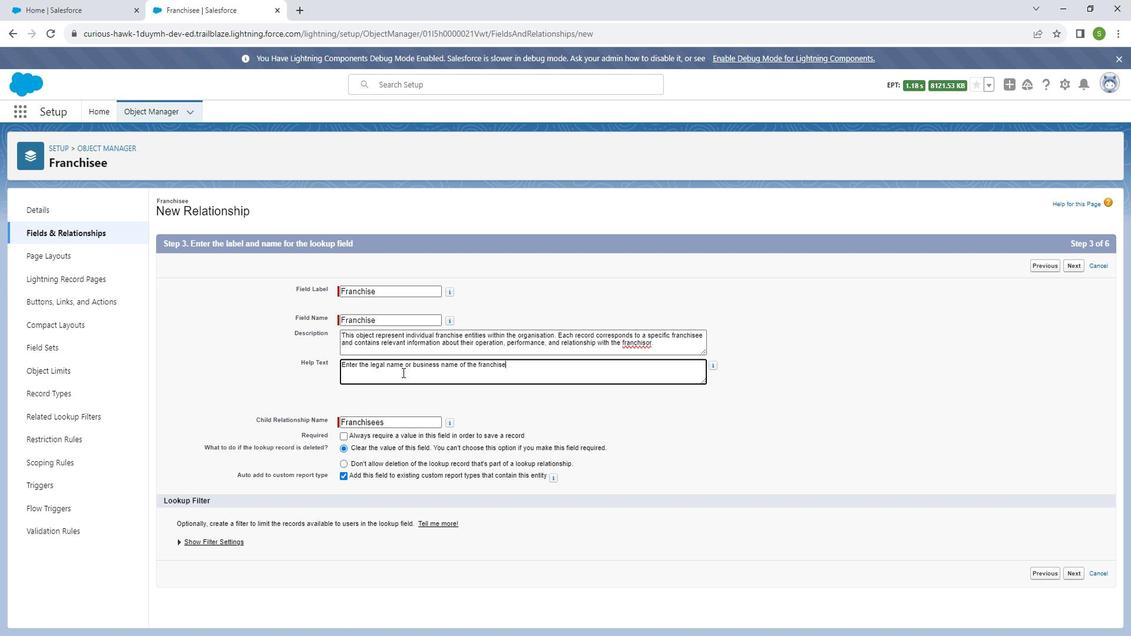 
Action: Mouse moved to (1090, 266)
Screenshot: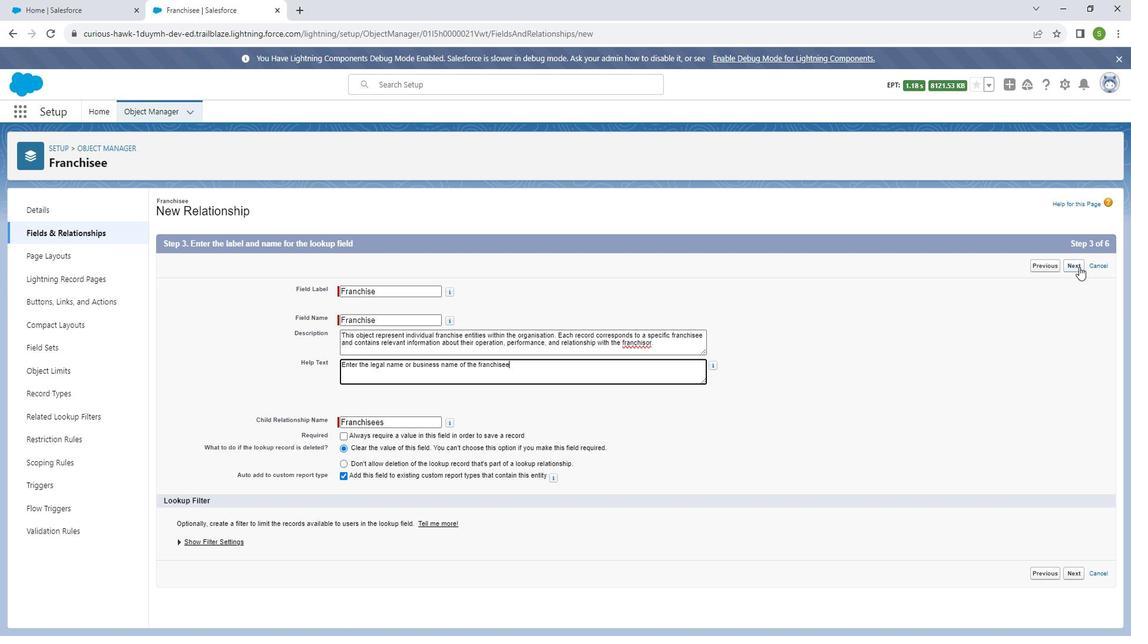 
Action: Mouse pressed left at (1090, 266)
Screenshot: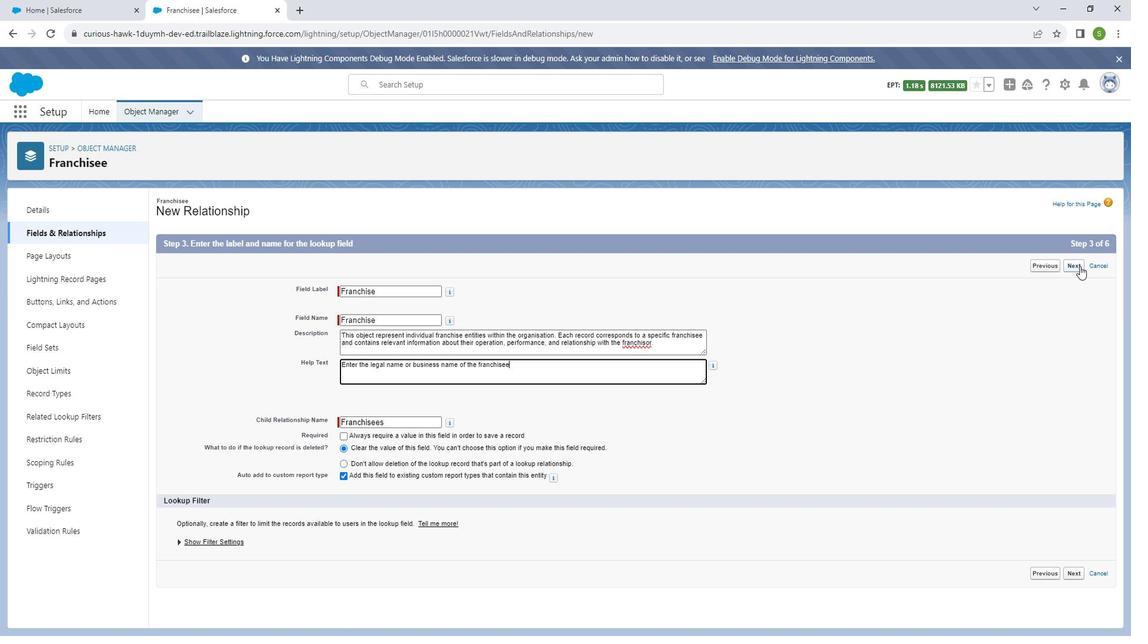 
Action: Mouse moved to (745, 363)
Screenshot: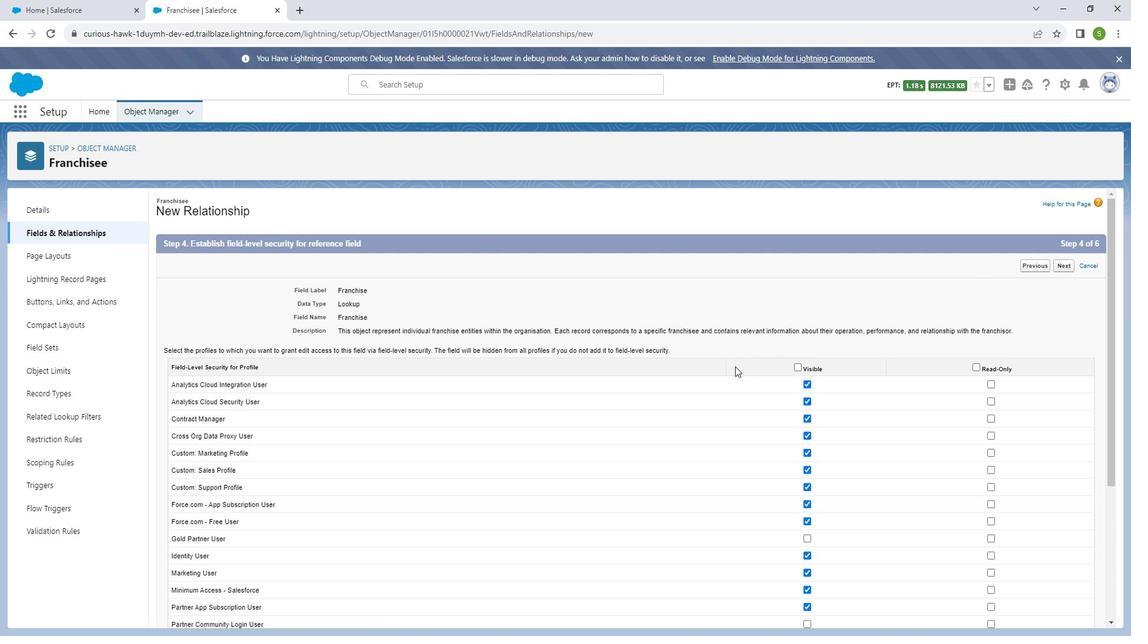 
Action: Mouse scrolled (745, 362) with delta (0, 0)
Screenshot: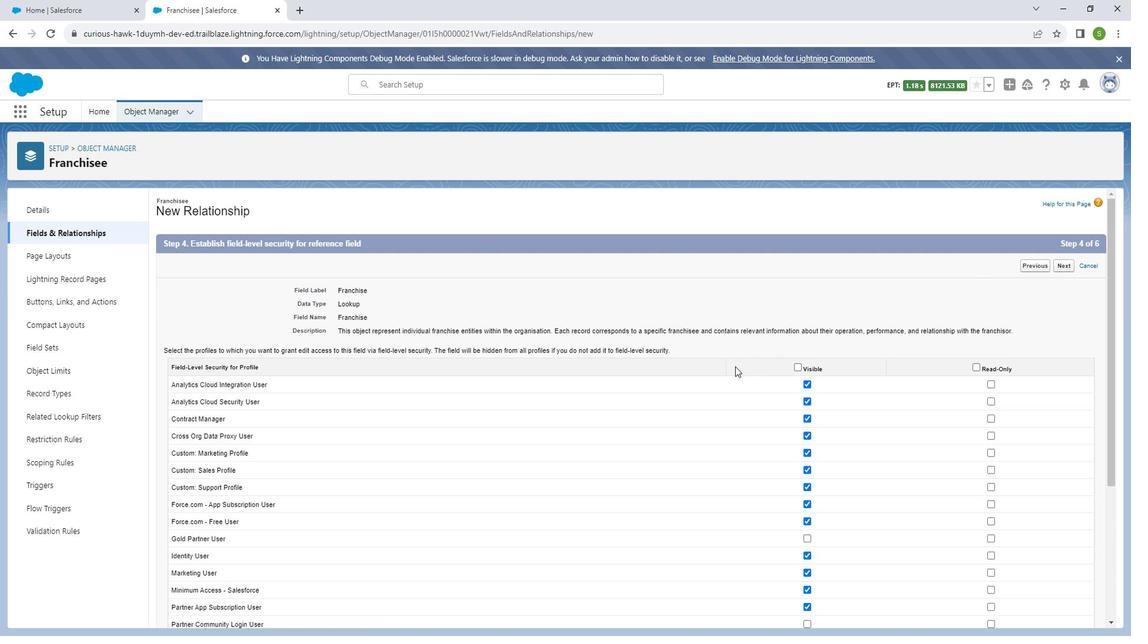 
Action: Mouse moved to (745, 366)
Screenshot: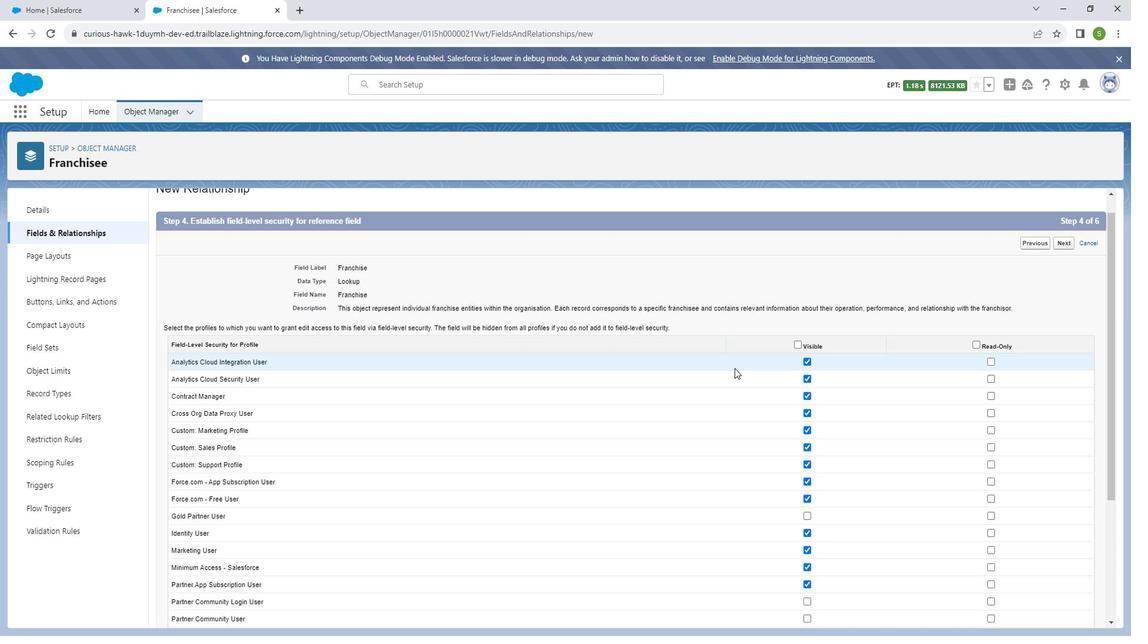 
Action: Mouse scrolled (745, 365) with delta (0, 0)
Screenshot: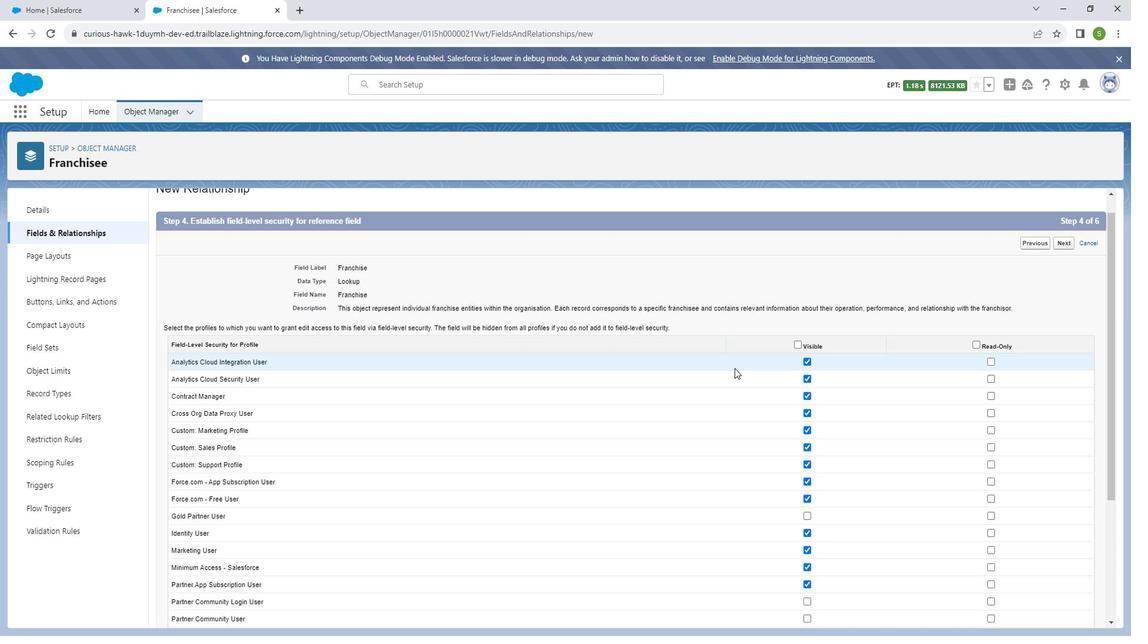 
Action: Mouse moved to (744, 372)
Screenshot: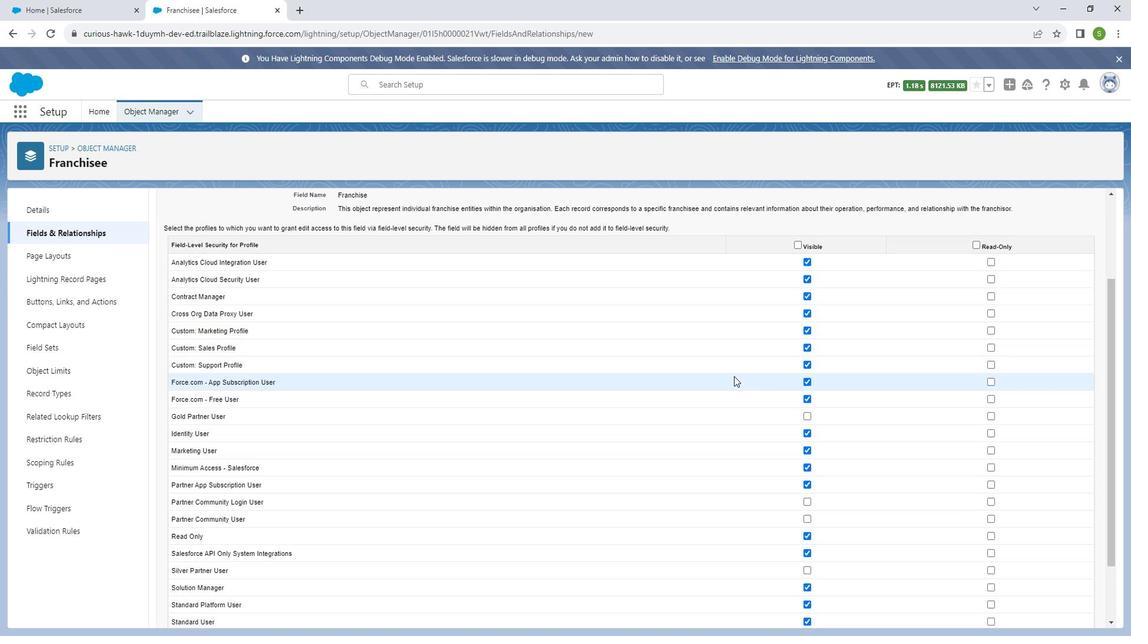 
Action: Mouse scrolled (744, 371) with delta (0, 0)
Screenshot: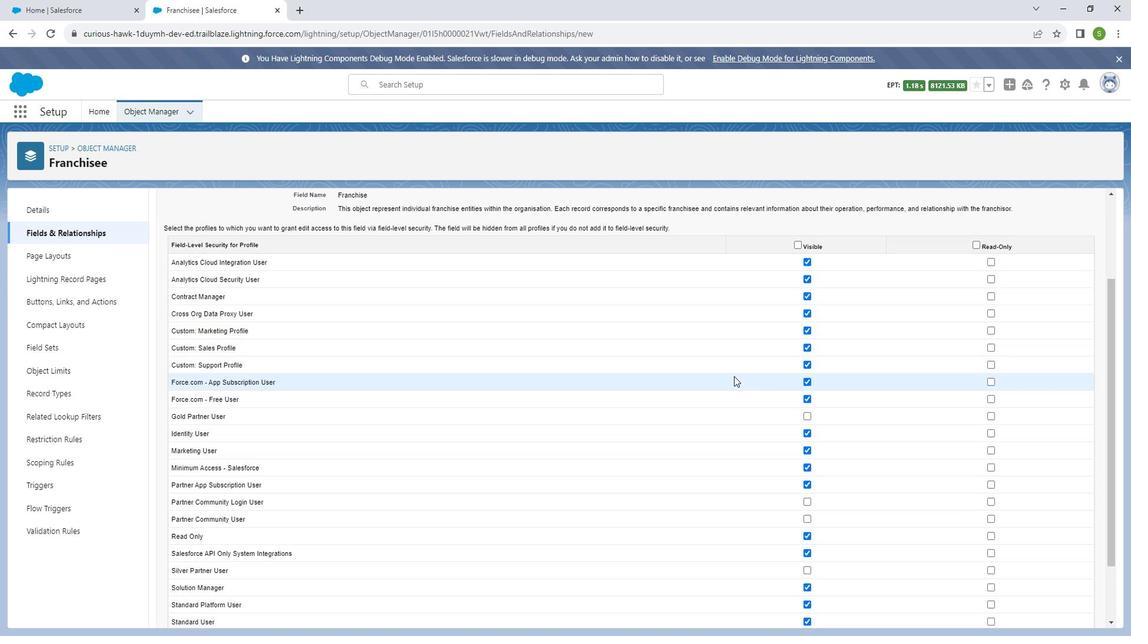 
Action: Mouse moved to (819, 350)
Screenshot: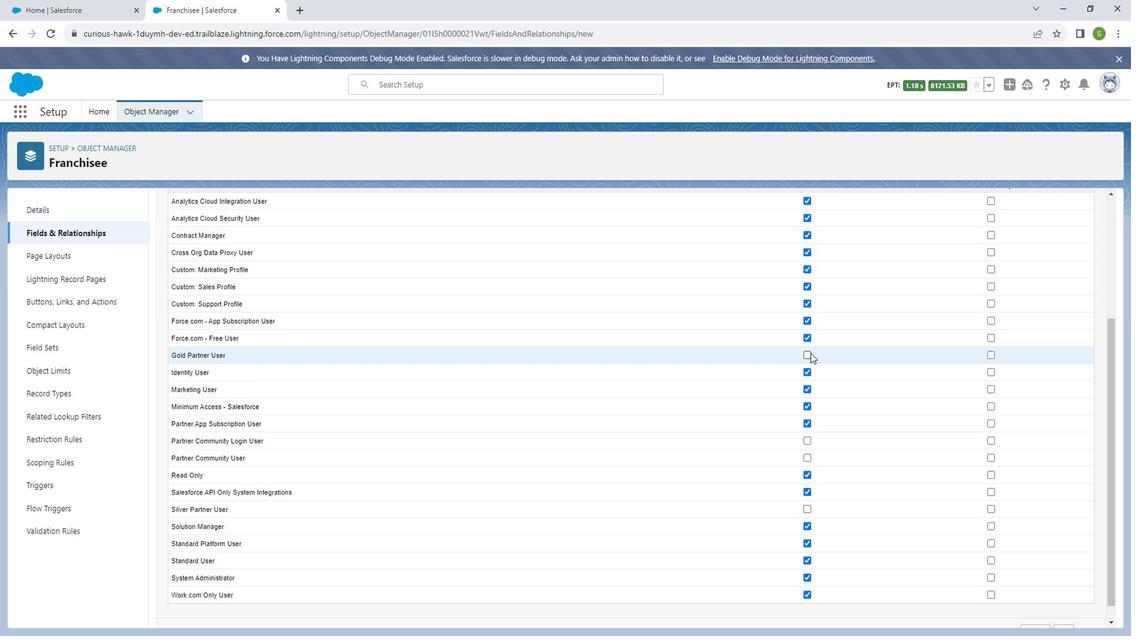 
Action: Mouse pressed left at (819, 350)
Screenshot: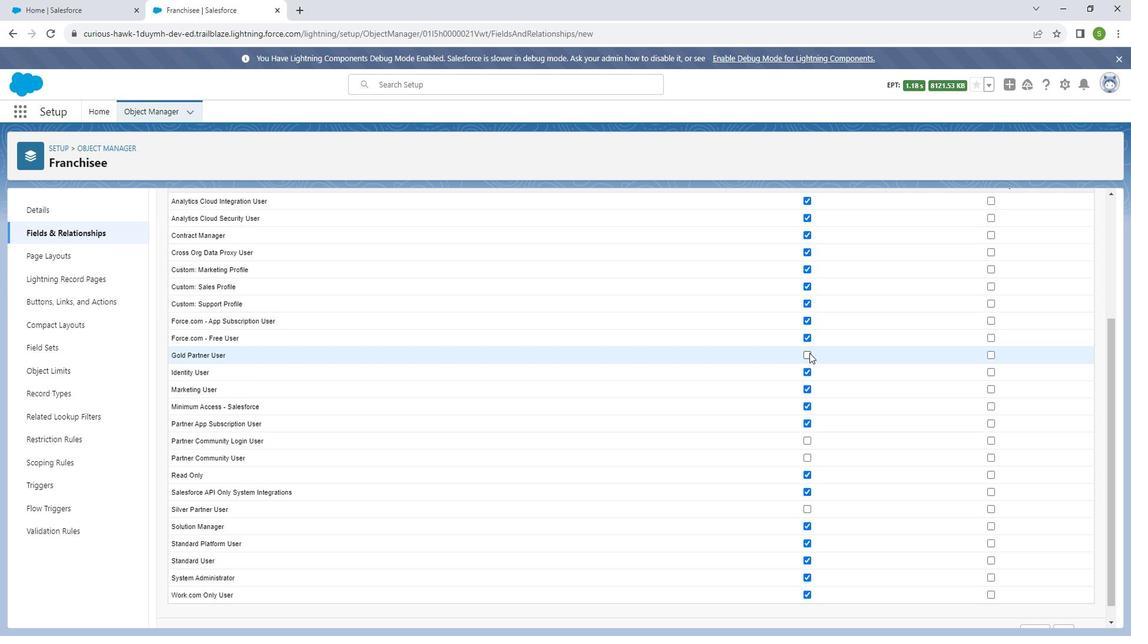 
Action: Mouse moved to (817, 434)
Screenshot: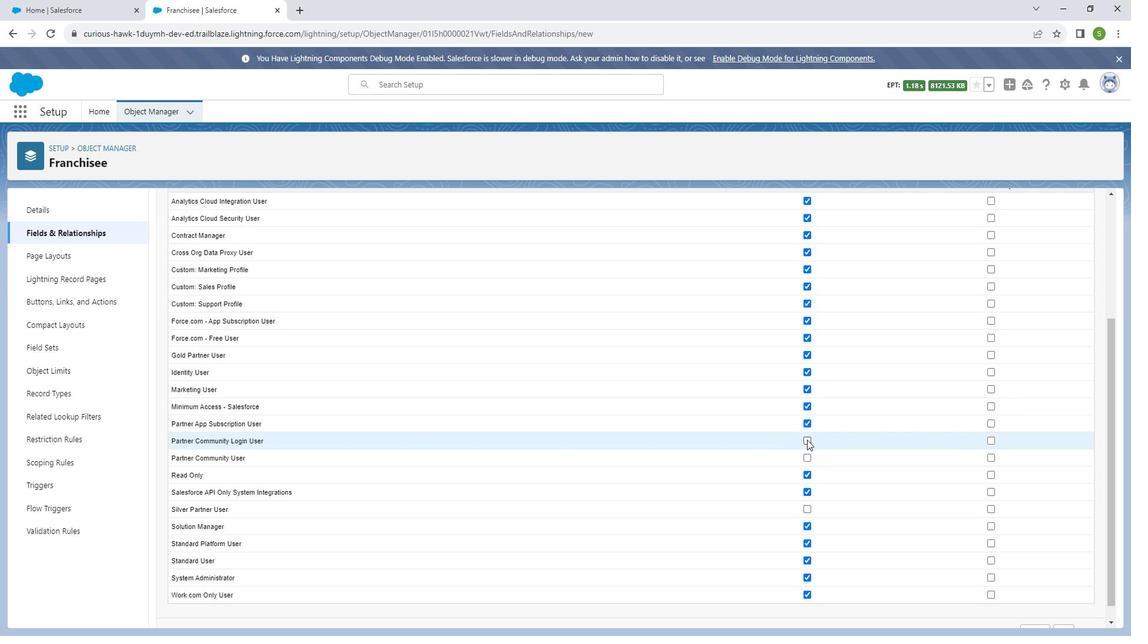 
Action: Mouse pressed left at (817, 434)
Screenshot: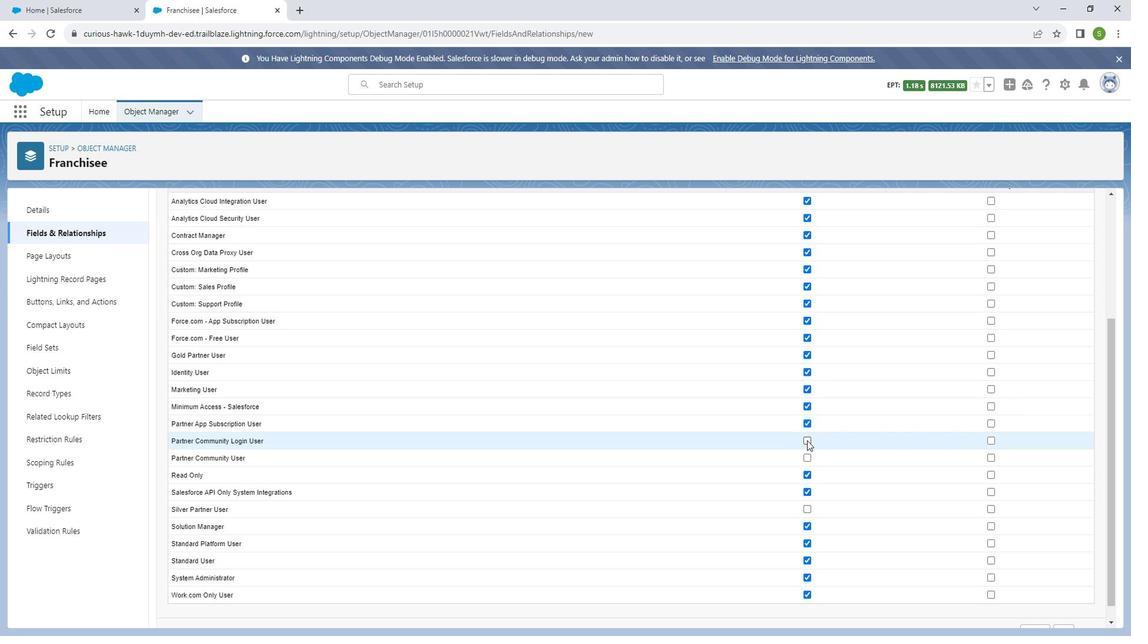 
Action: Mouse moved to (819, 453)
Screenshot: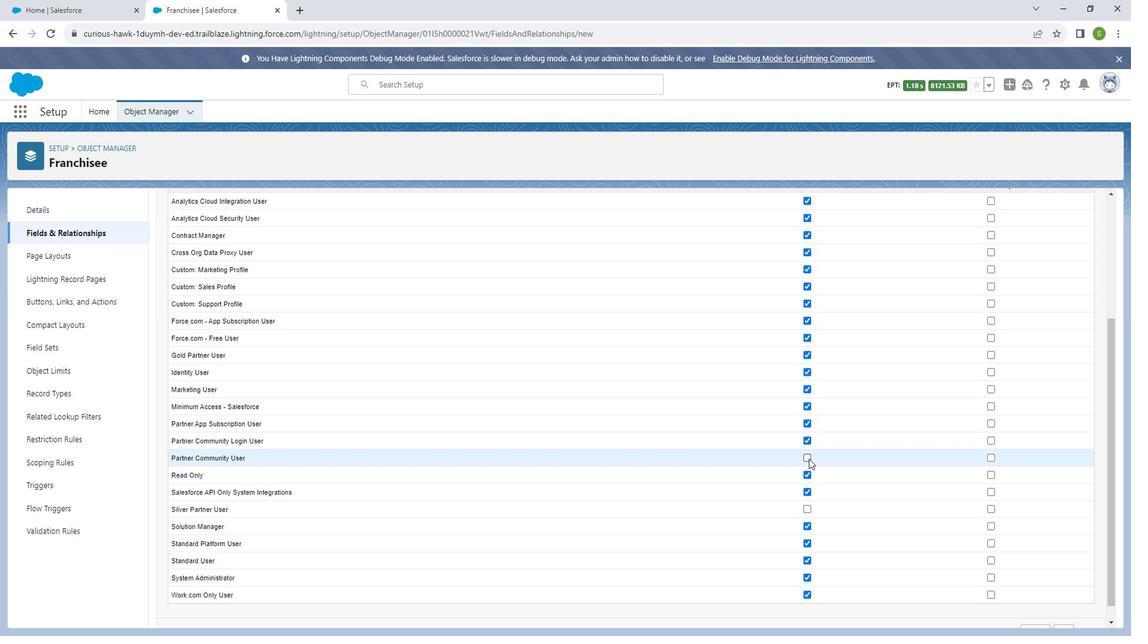 
Action: Mouse pressed left at (819, 453)
Screenshot: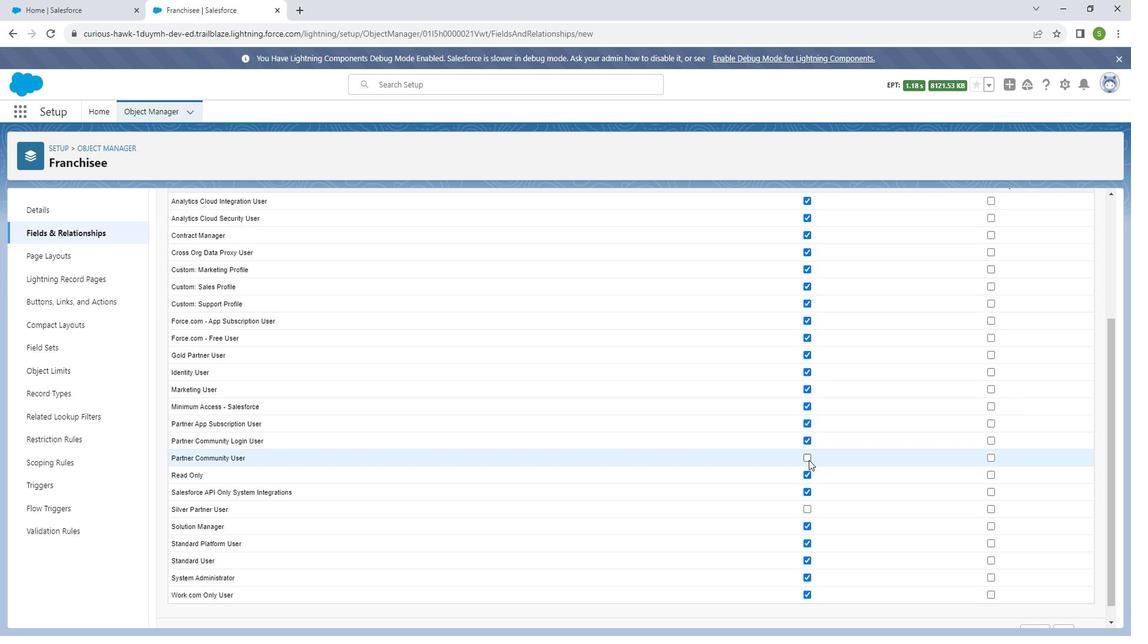 
Action: Mouse moved to (816, 503)
Screenshot: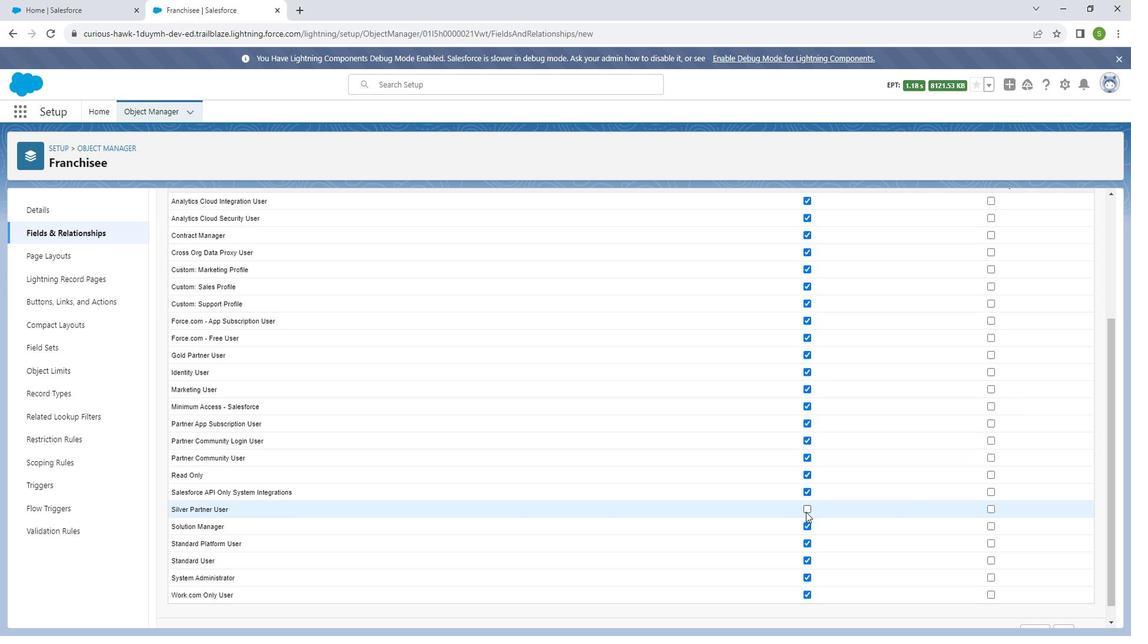 
Action: Mouse pressed left at (816, 503)
Screenshot: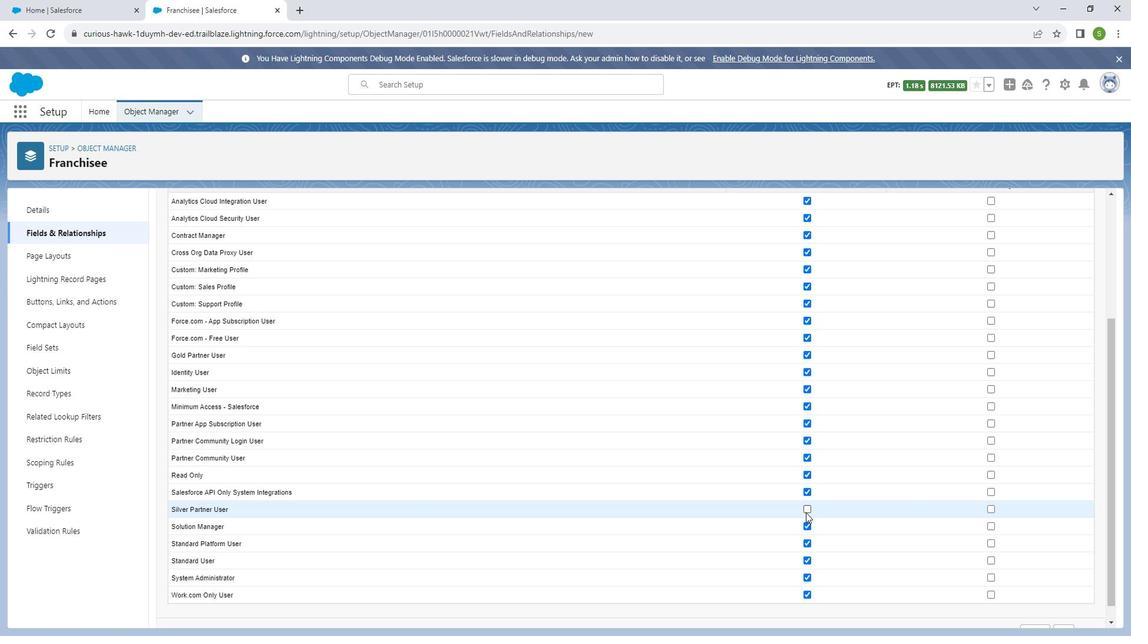
Action: Mouse moved to (808, 241)
Screenshot: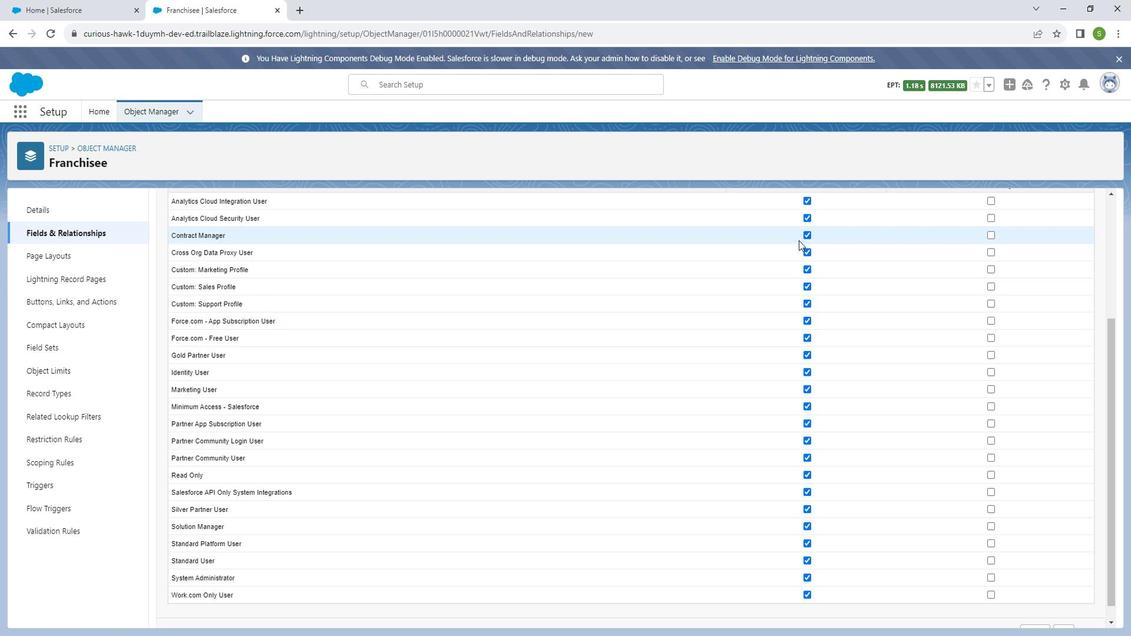 
Action: Mouse scrolled (808, 242) with delta (0, 0)
Screenshot: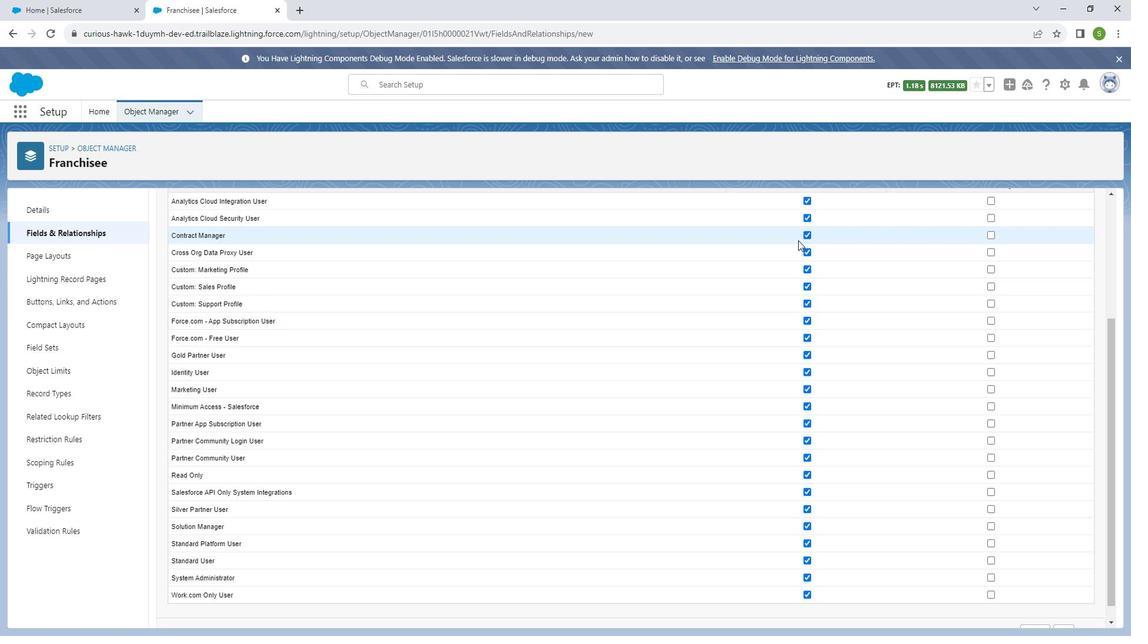 
Action: Mouse moved to (812, 262)
Screenshot: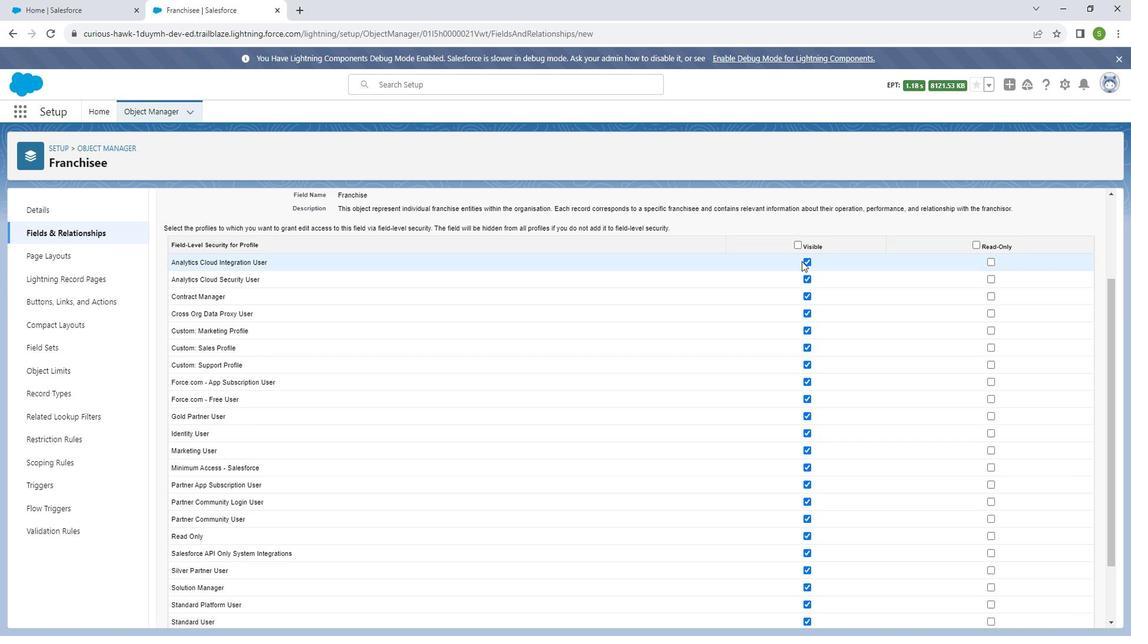 
Action: Mouse pressed left at (812, 262)
Screenshot: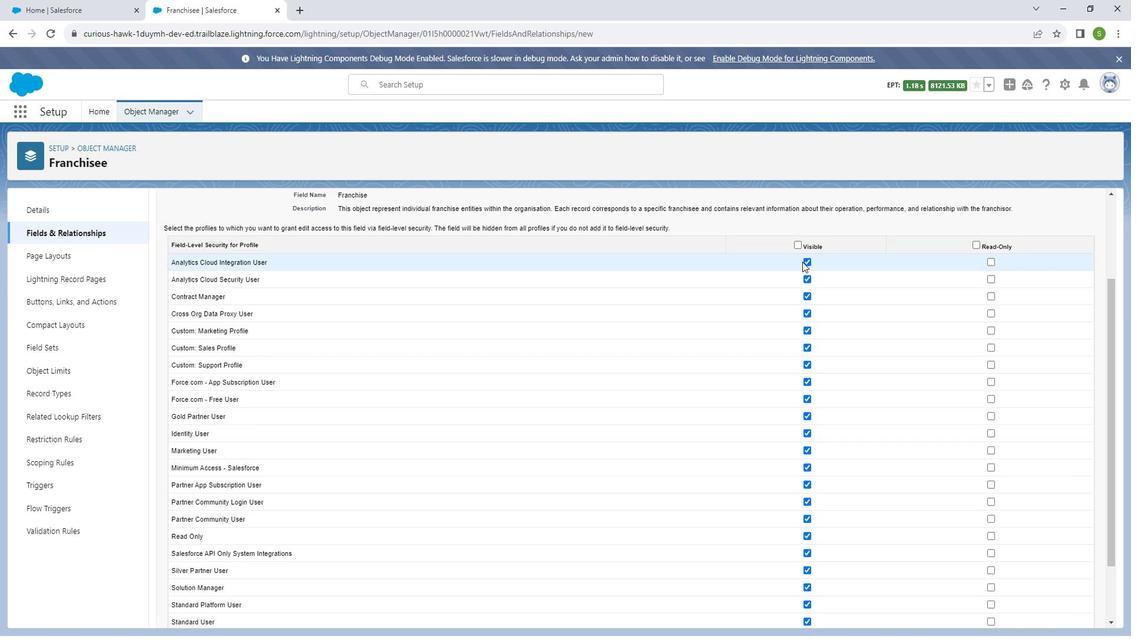 
Action: Mouse moved to (816, 262)
Screenshot: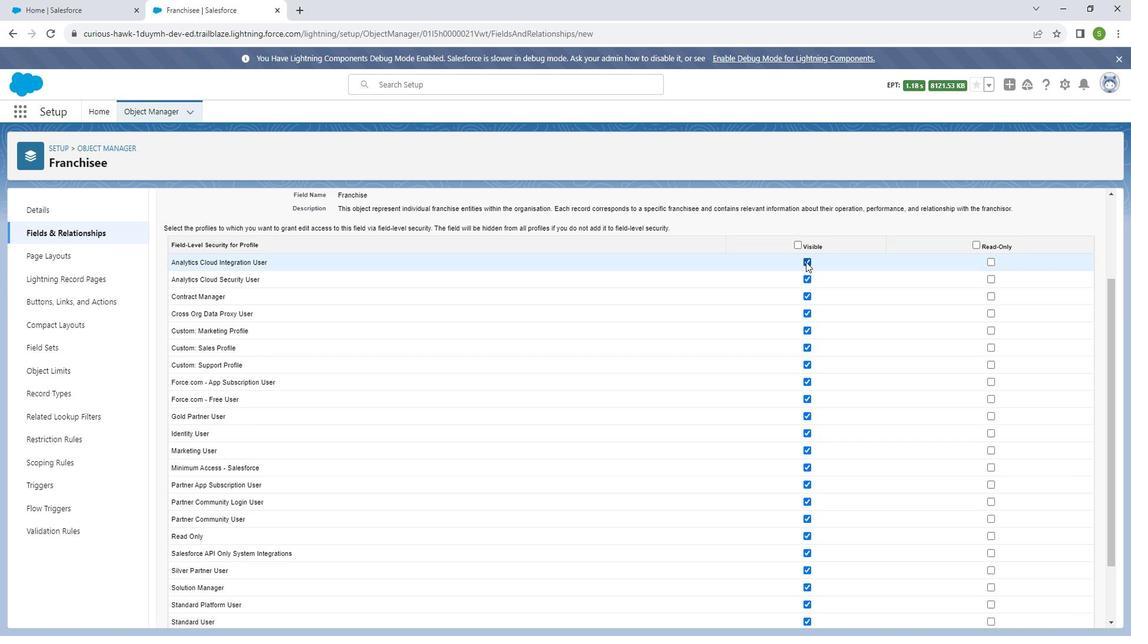 
Action: Mouse pressed left at (816, 262)
Screenshot: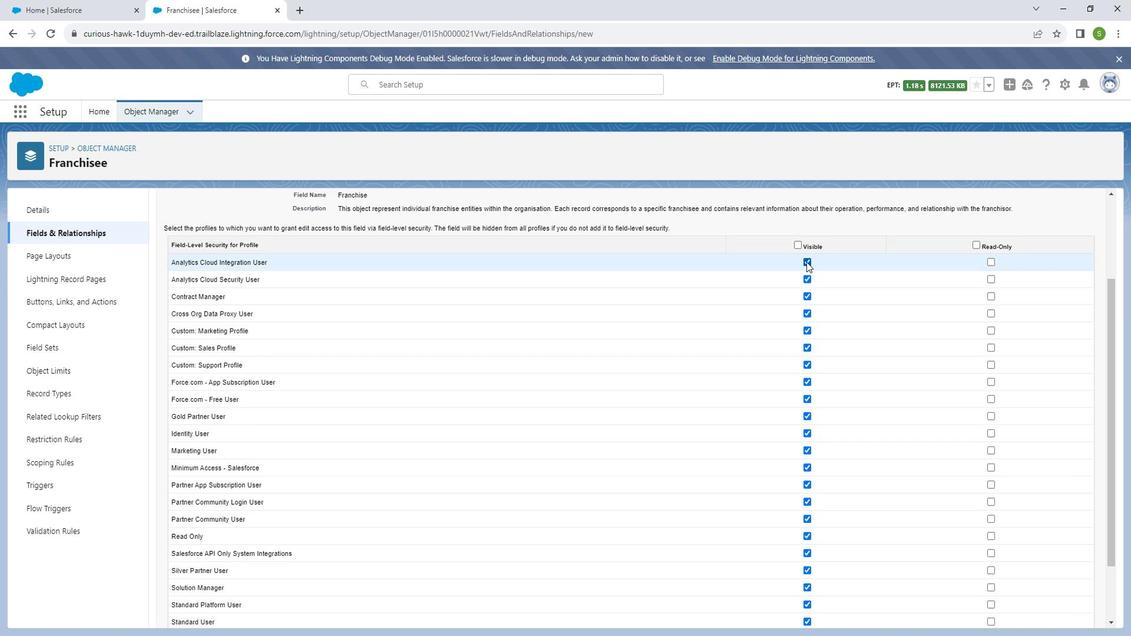 
Action: Mouse moved to (785, 317)
Screenshot: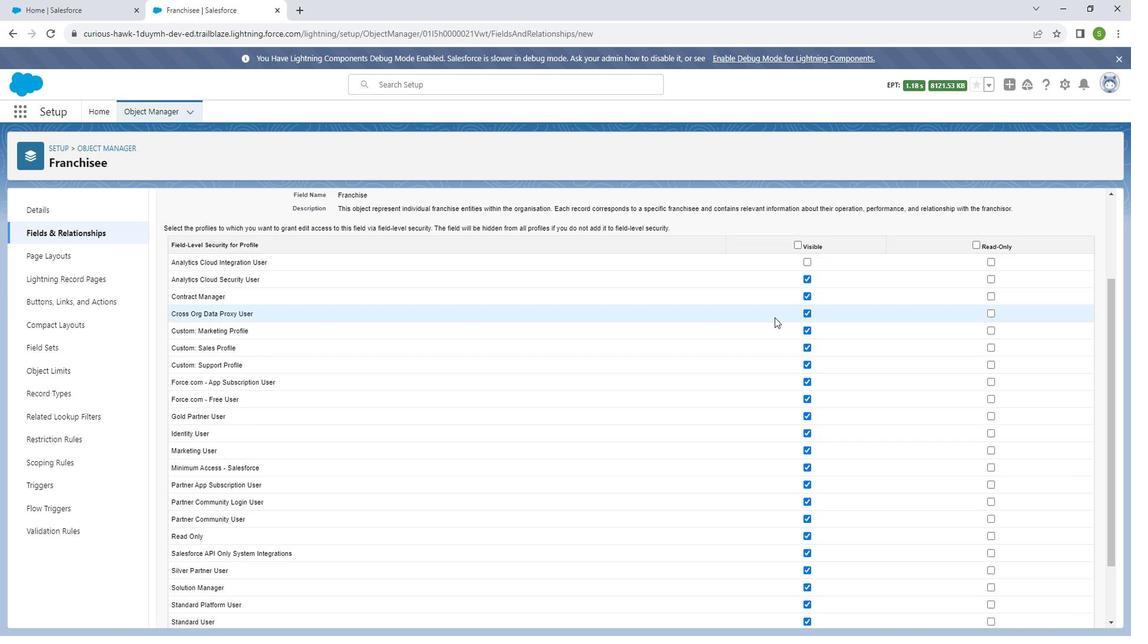 
Action: Mouse scrolled (785, 316) with delta (0, 0)
Screenshot: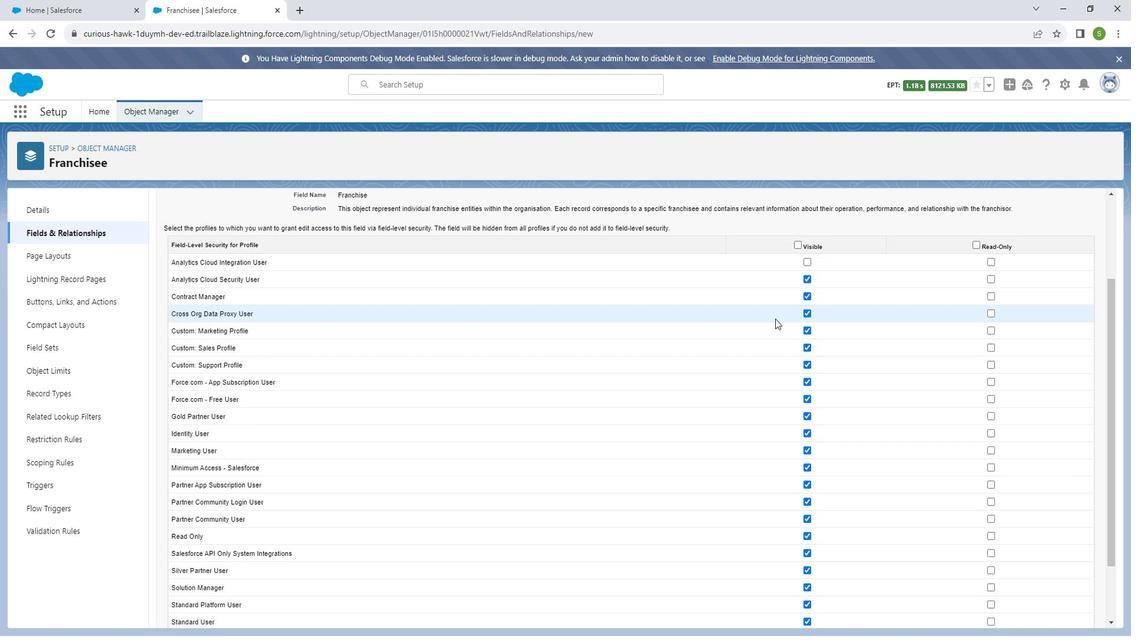 
Action: Mouse moved to (785, 319)
Screenshot: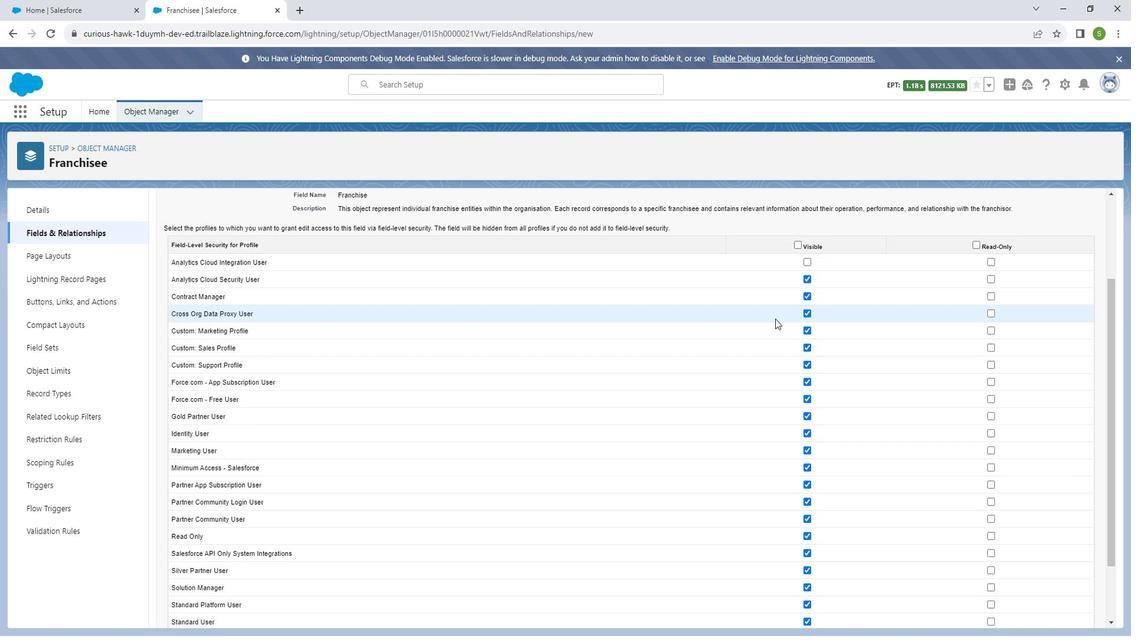 
Action: Mouse scrolled (785, 318) with delta (0, 0)
Screenshot: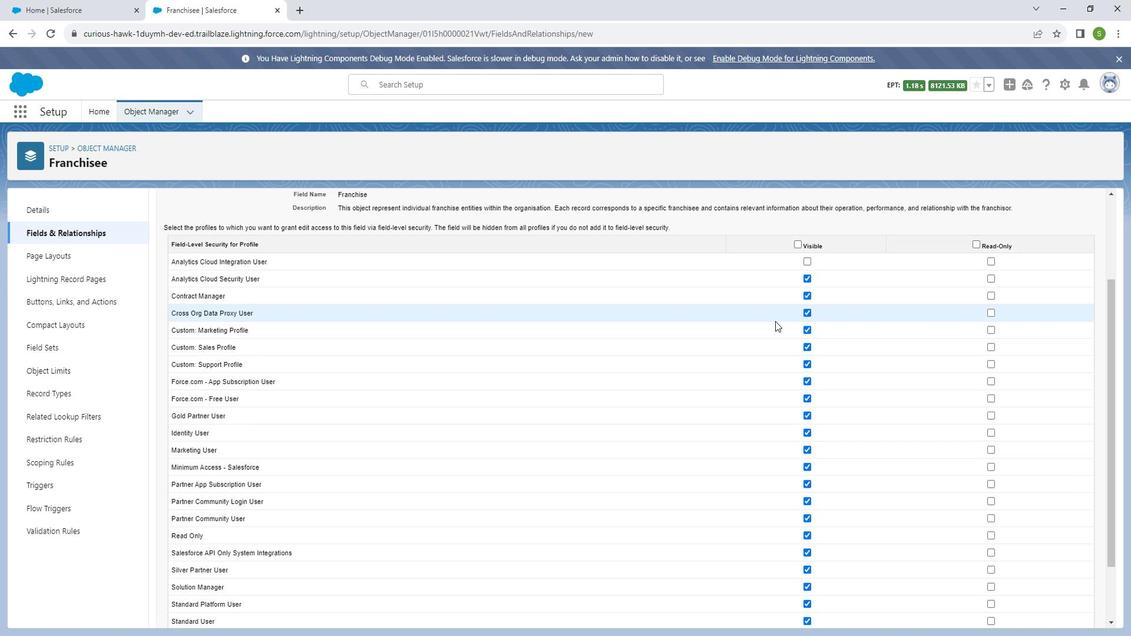 
Action: Mouse moved to (785, 321)
Screenshot: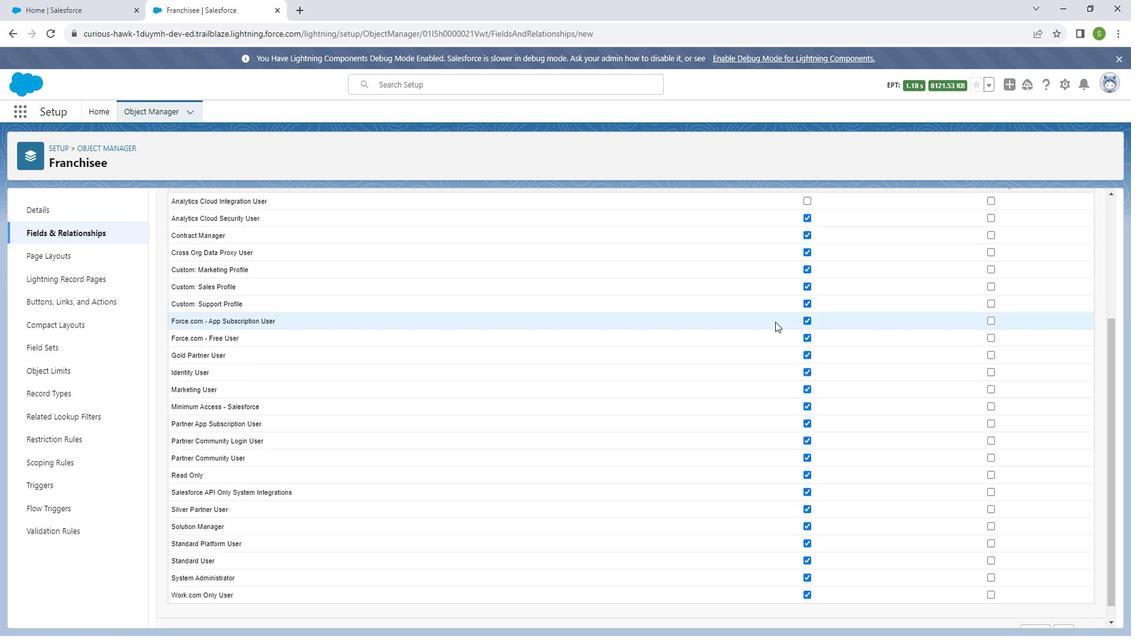 
Action: Mouse scrolled (785, 320) with delta (0, 0)
Screenshot: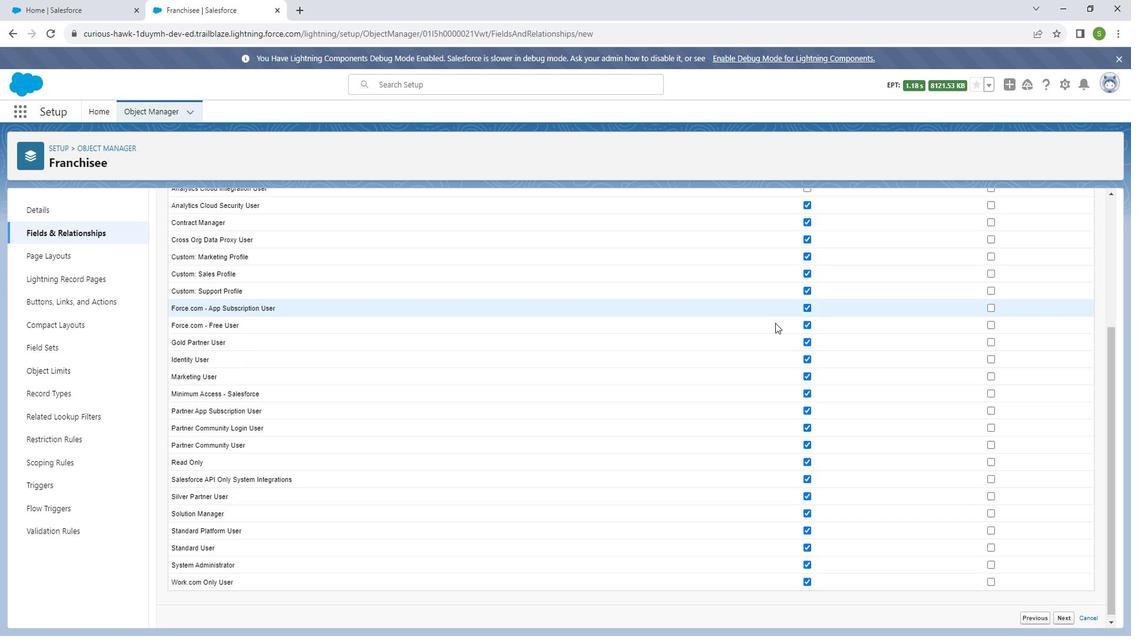 
Action: Mouse moved to (785, 323)
Screenshot: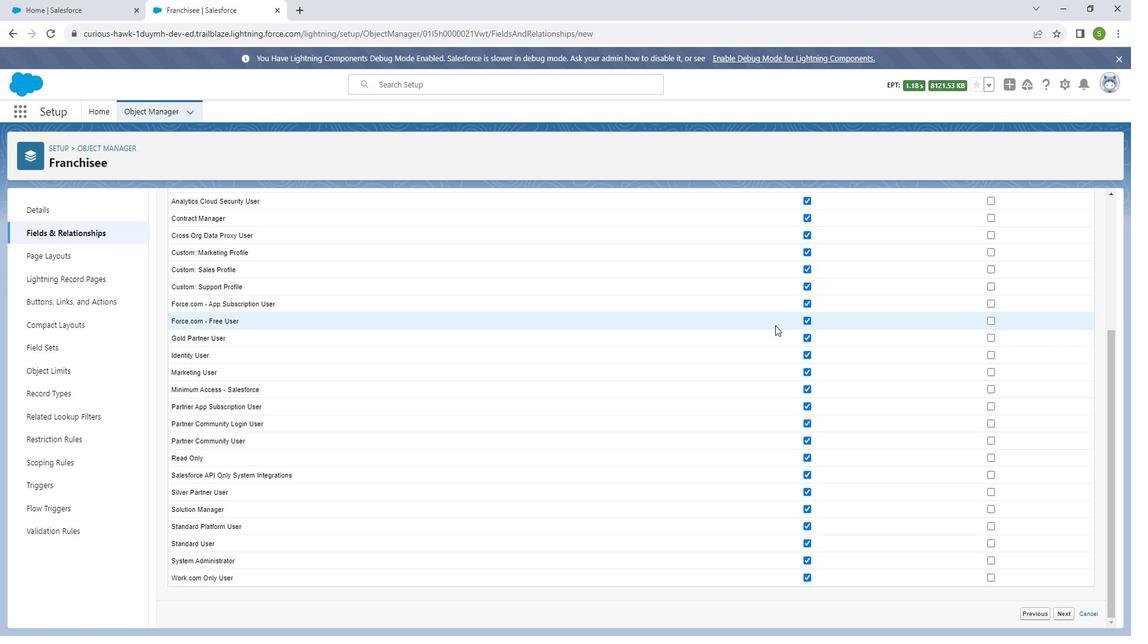 
Action: Mouse scrolled (785, 322) with delta (0, 0)
Screenshot: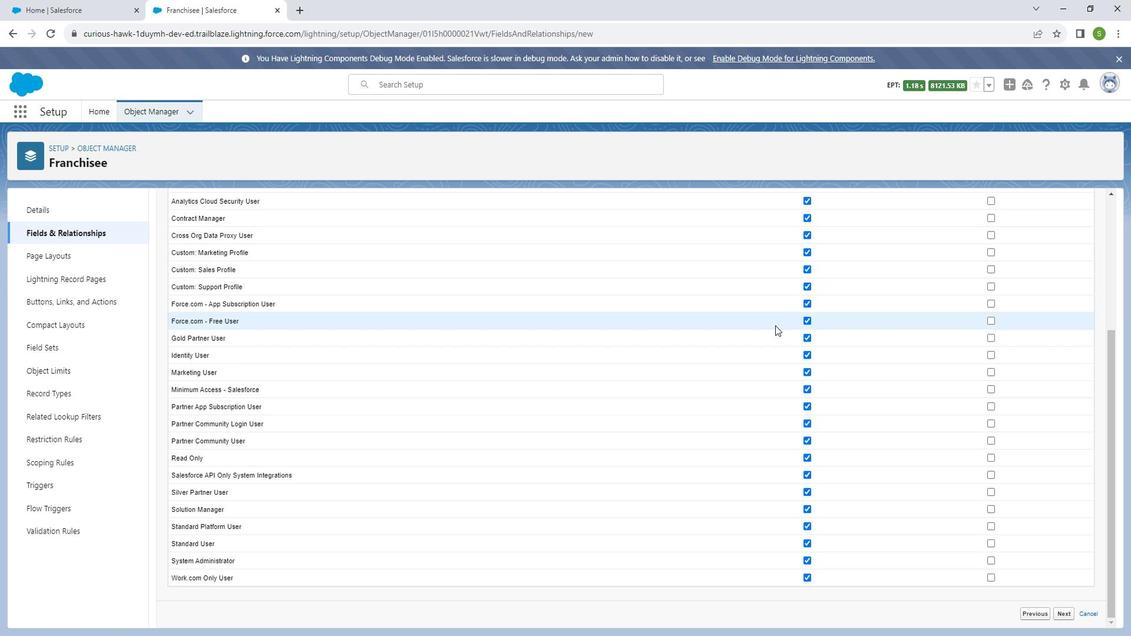 
Action: Mouse moved to (1071, 600)
Screenshot: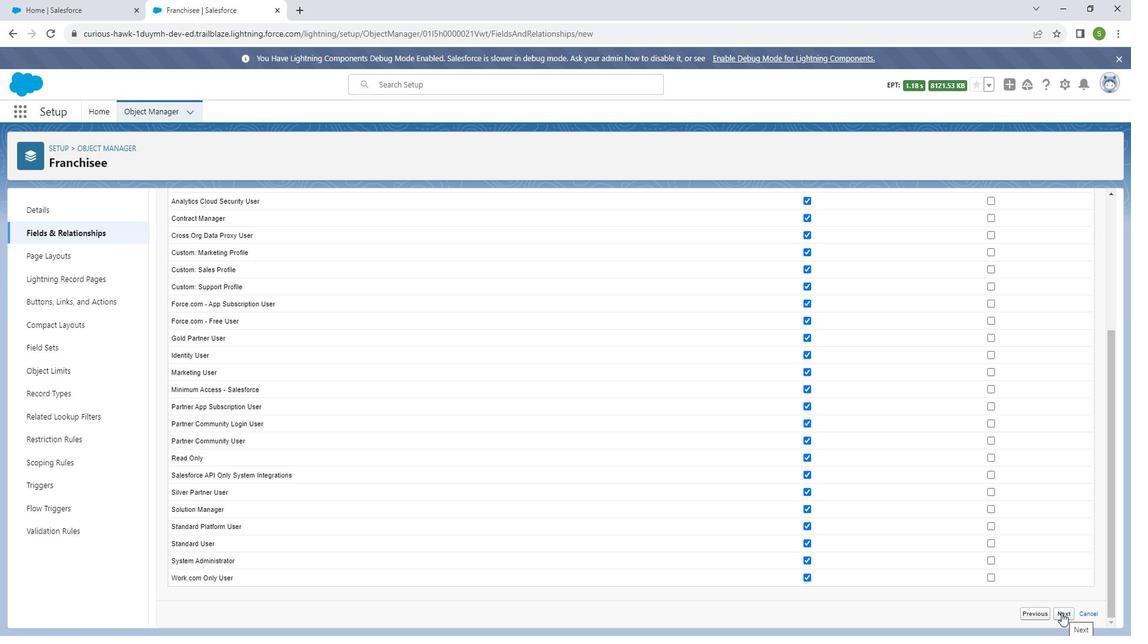 
Action: Mouse pressed left at (1071, 600)
Screenshot: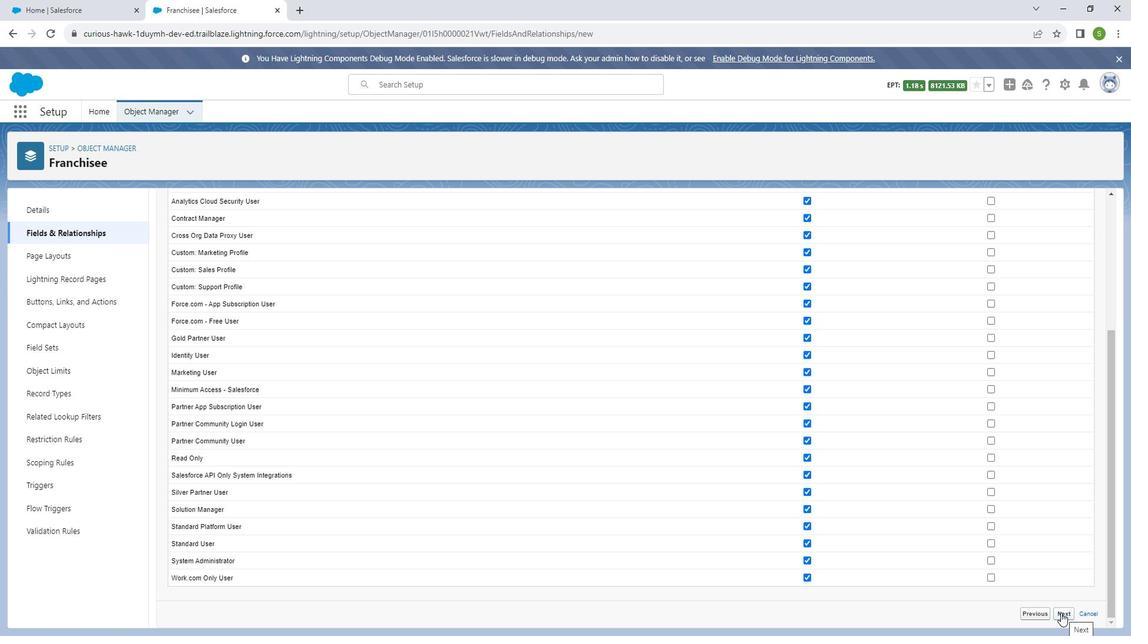 
Action: Mouse moved to (1083, 264)
Screenshot: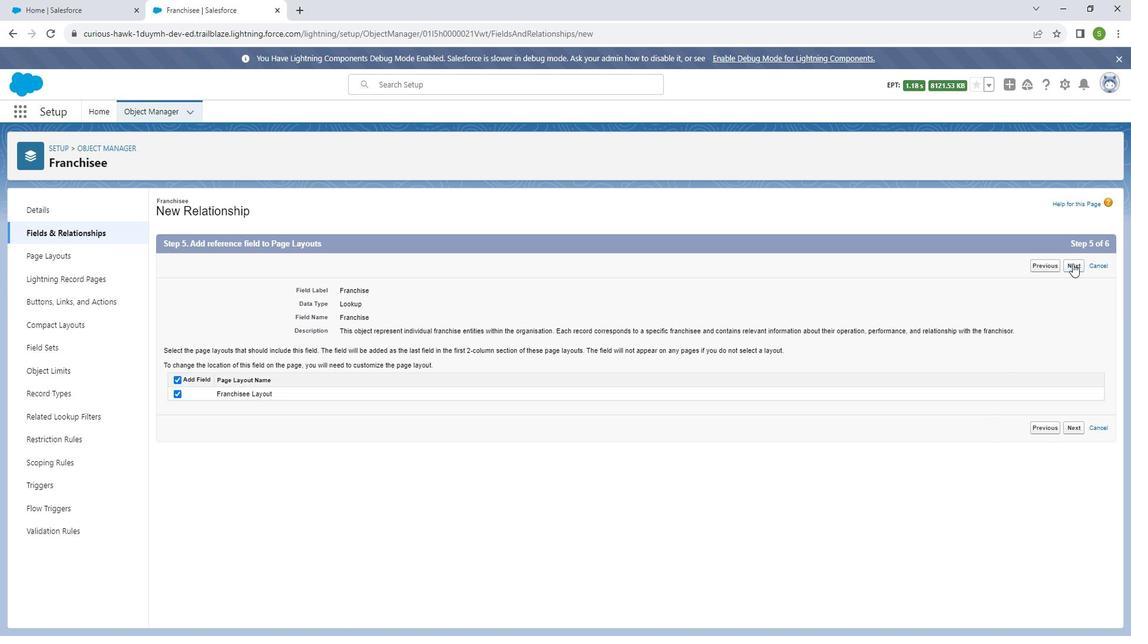 
Action: Mouse pressed left at (1083, 264)
Screenshot: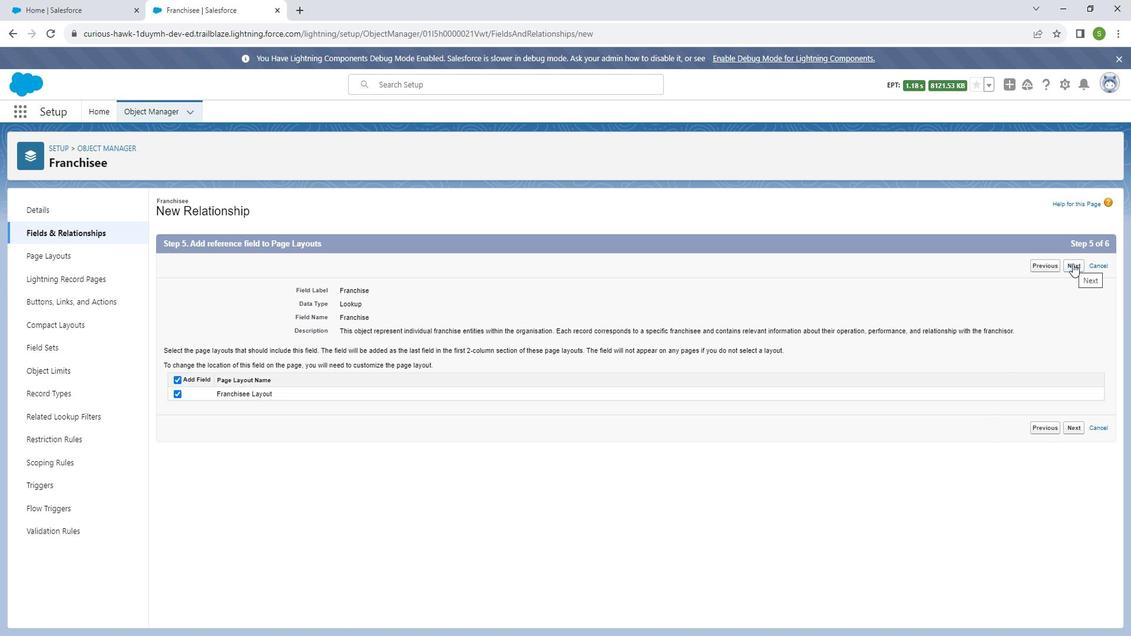 
Action: Mouse moved to (298, 358)
Screenshot: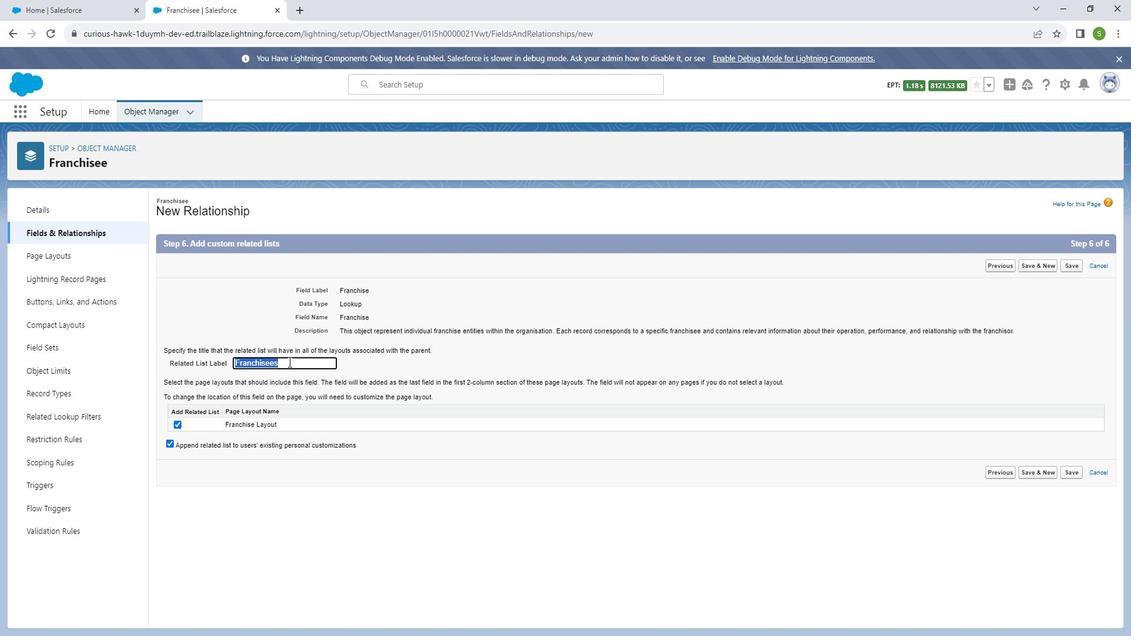 
Action: Mouse pressed left at (298, 358)
Screenshot: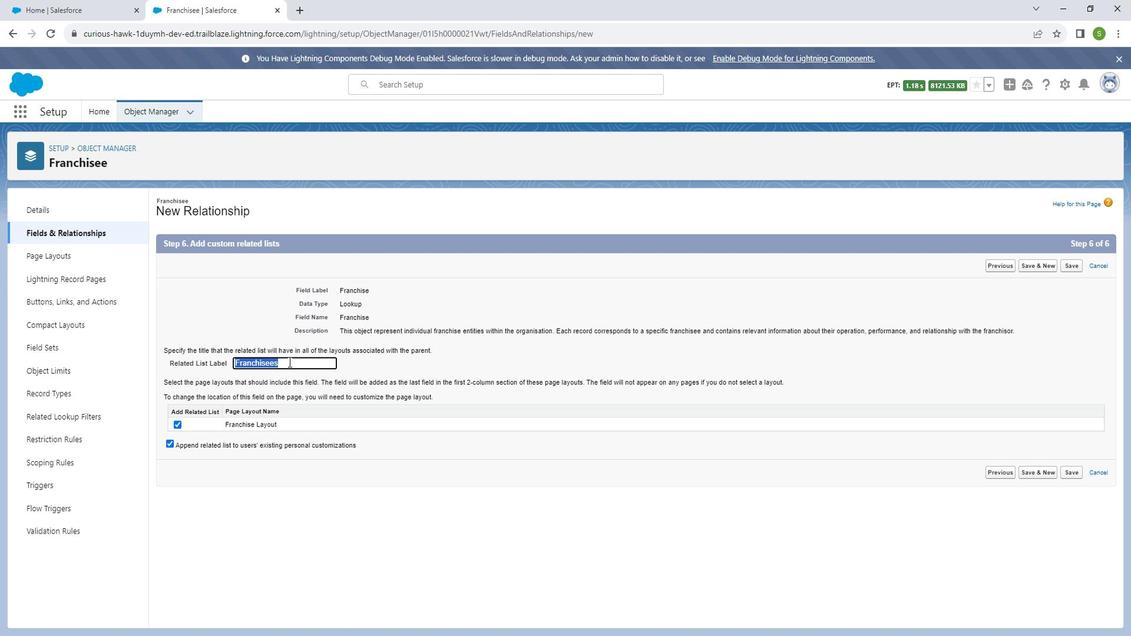 
Action: Mouse moved to (1080, 466)
Screenshot: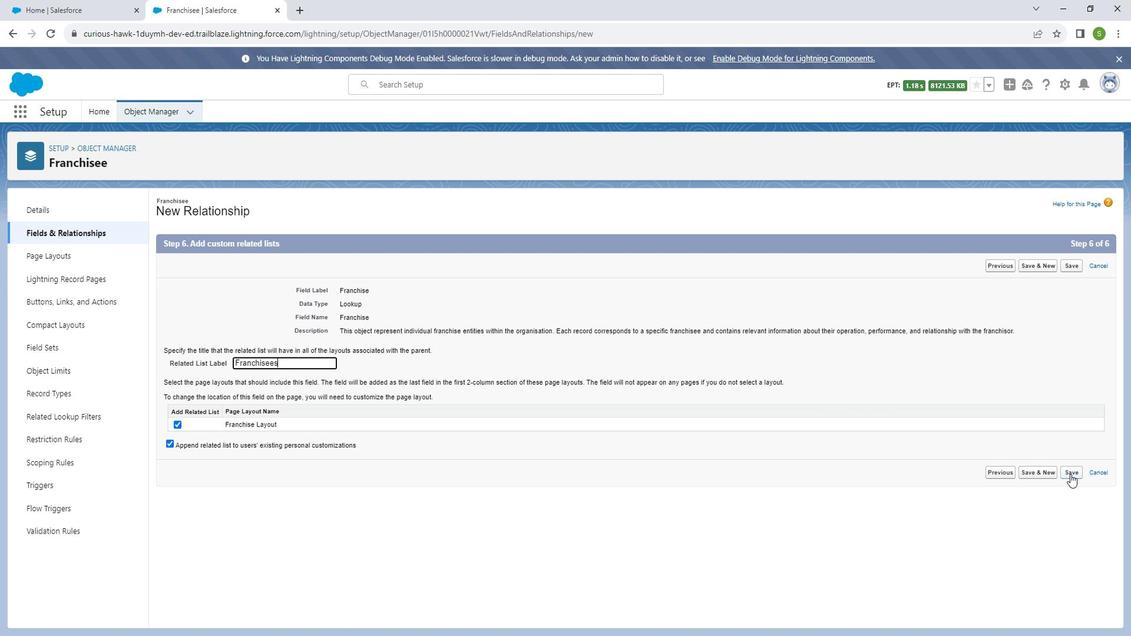 
Action: Mouse pressed left at (1080, 466)
Screenshot: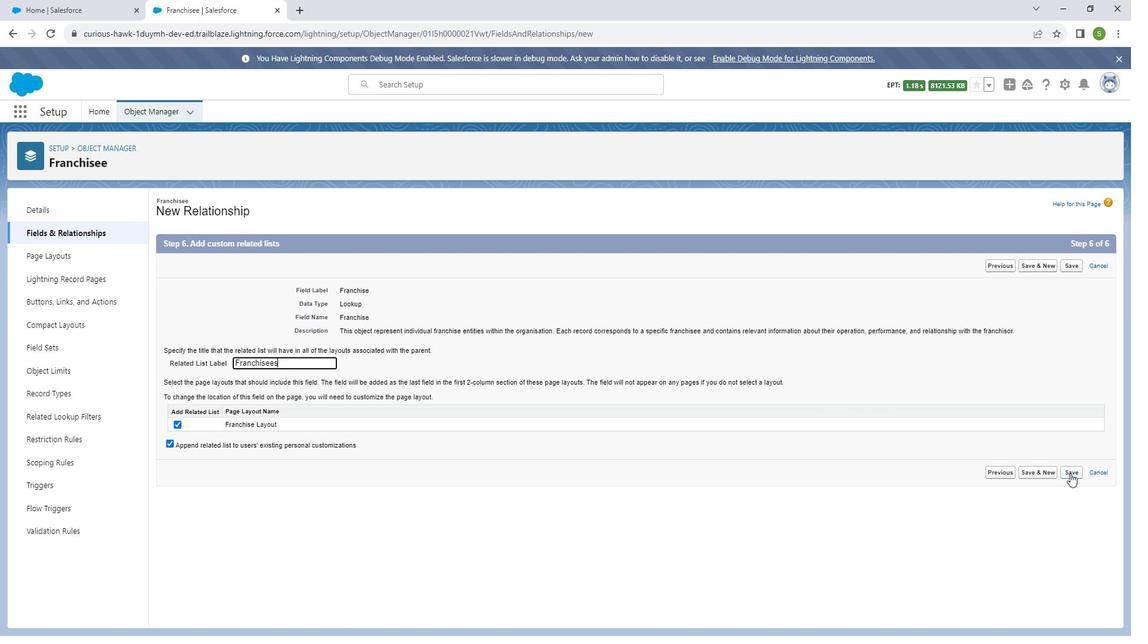 
Action: Mouse moved to (443, 398)
Screenshot: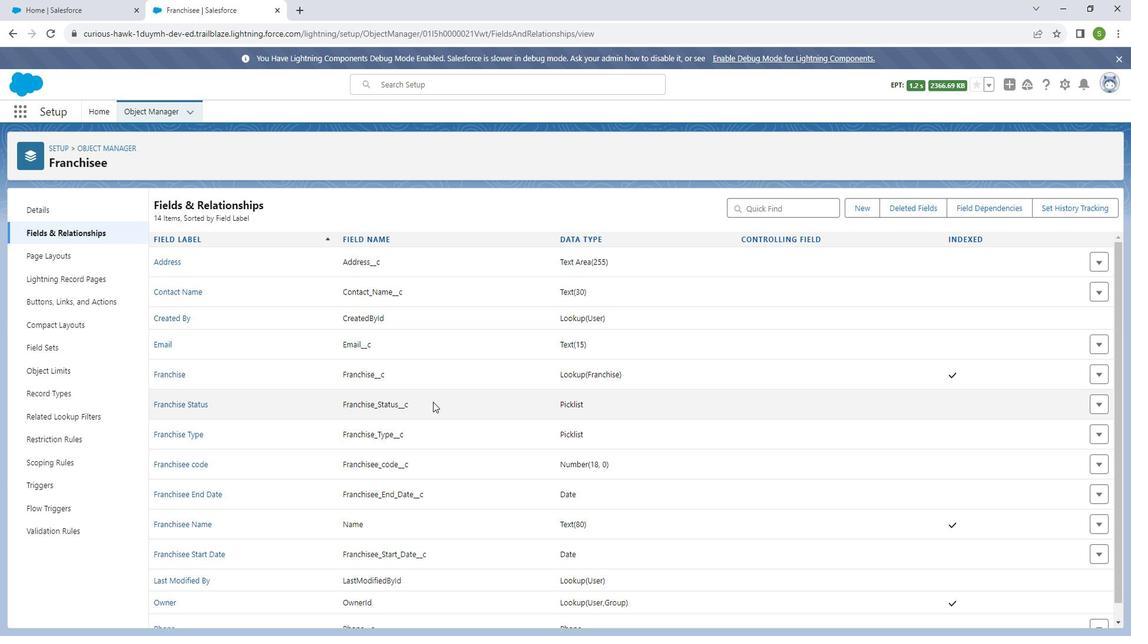 
Action: Mouse scrolled (443, 397) with delta (0, 0)
Screenshot: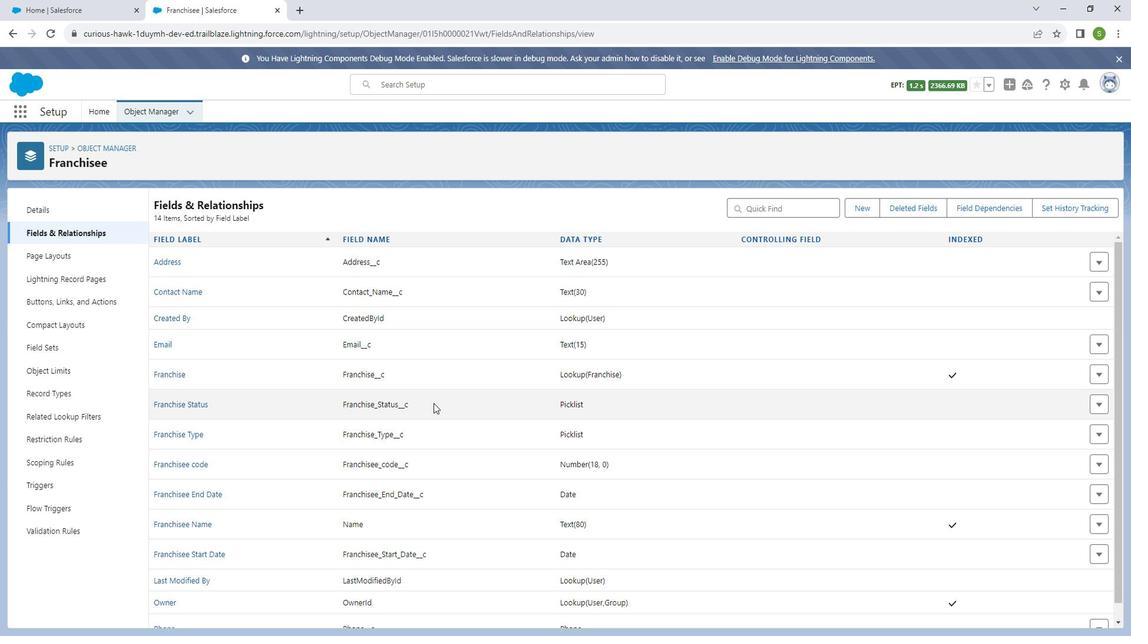 
Action: Mouse moved to (446, 402)
Screenshot: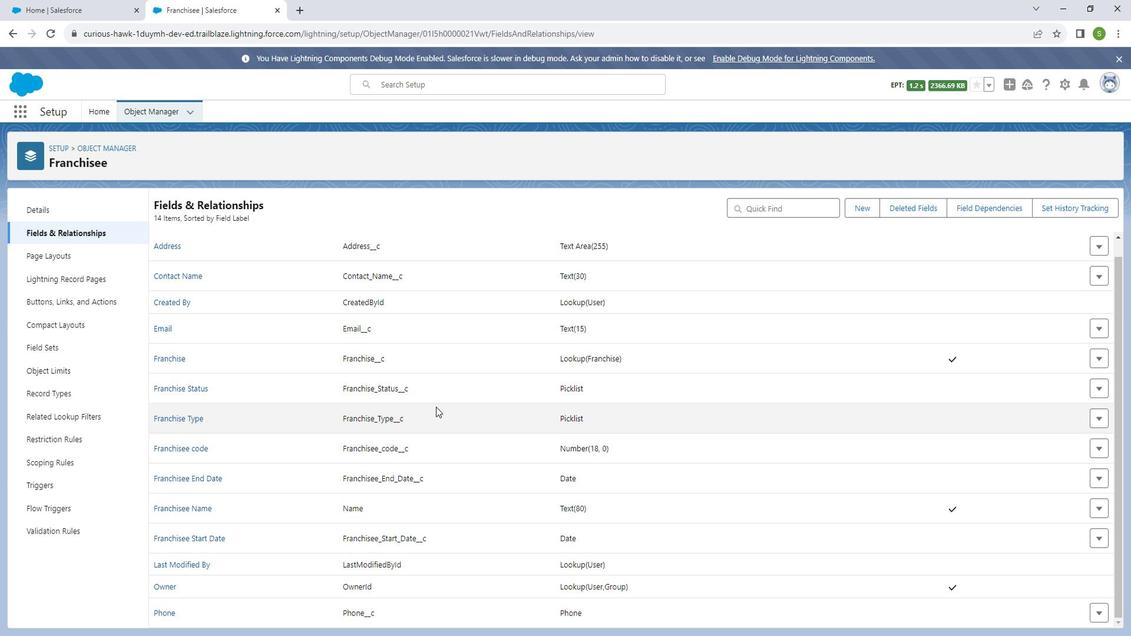 
Action: Mouse scrolled (446, 401) with delta (0, 0)
Screenshot: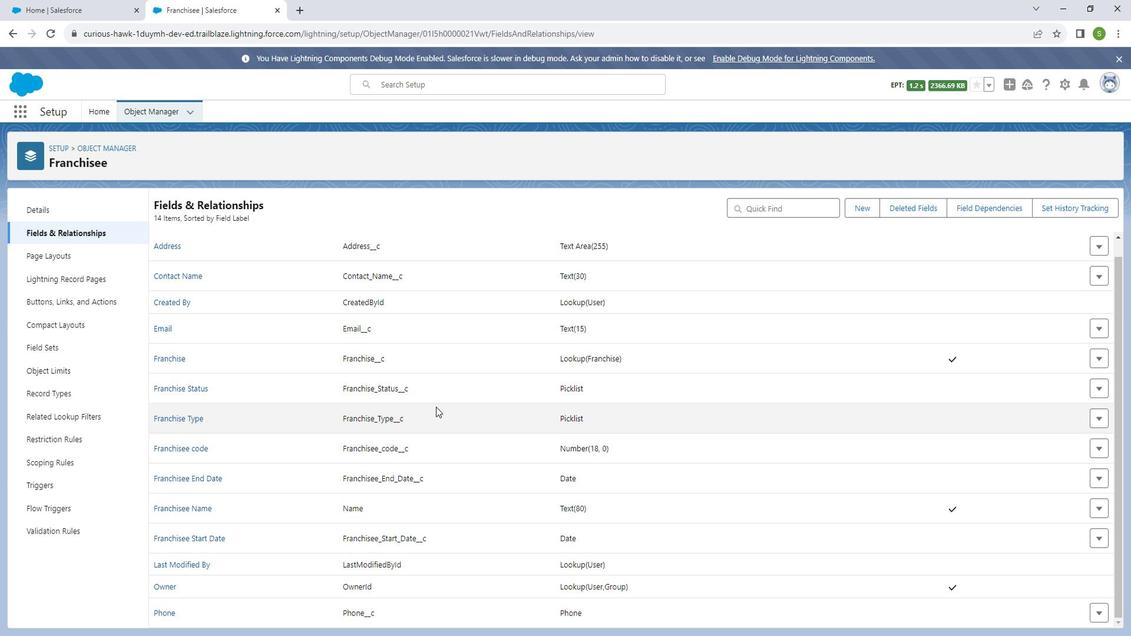 
Action: Mouse moved to (446, 403)
Screenshot: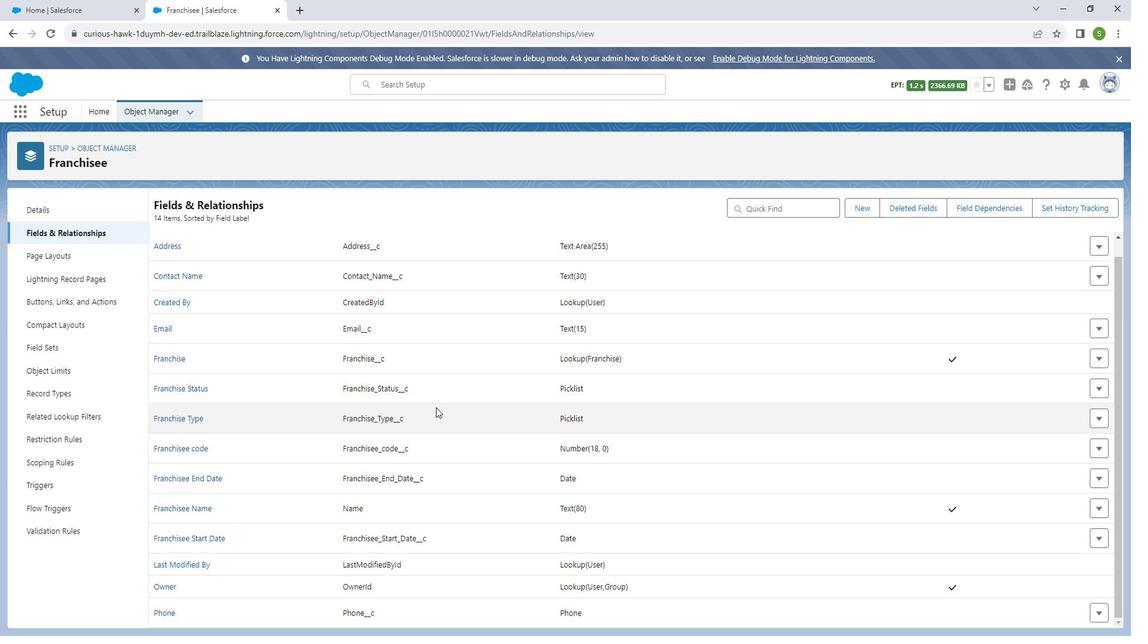 
Action: Mouse scrolled (446, 403) with delta (0, 0)
Screenshot: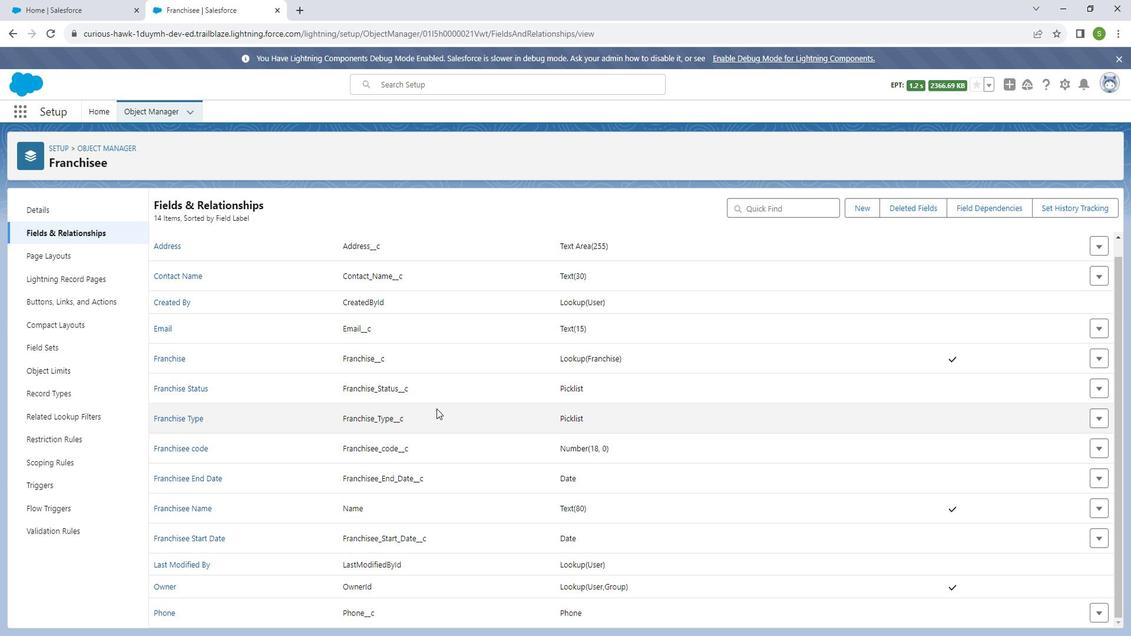 
Action: Mouse moved to (452, 448)
Screenshot: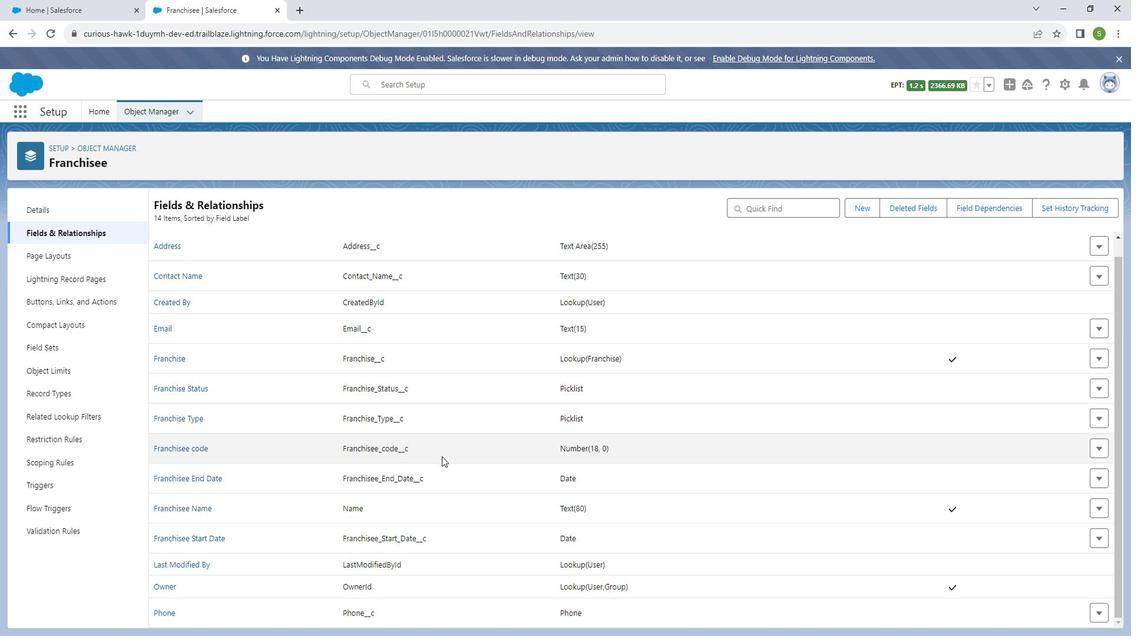 
